 Task: Create in the project CodeQuest and in the Backlog issue 'Develop a custom data visualization tool for a company' a child issue 'Automated testing and continuous integration', and assign it to team member softage.2@softage.net. Create in the project CodeQuest and in the Backlog issue 'Create a new chatbot for customer support' a child issue 'Agile development and sprint planning', and assign it to team member softage.3@softage.net
Action: Mouse moved to (207, 63)
Screenshot: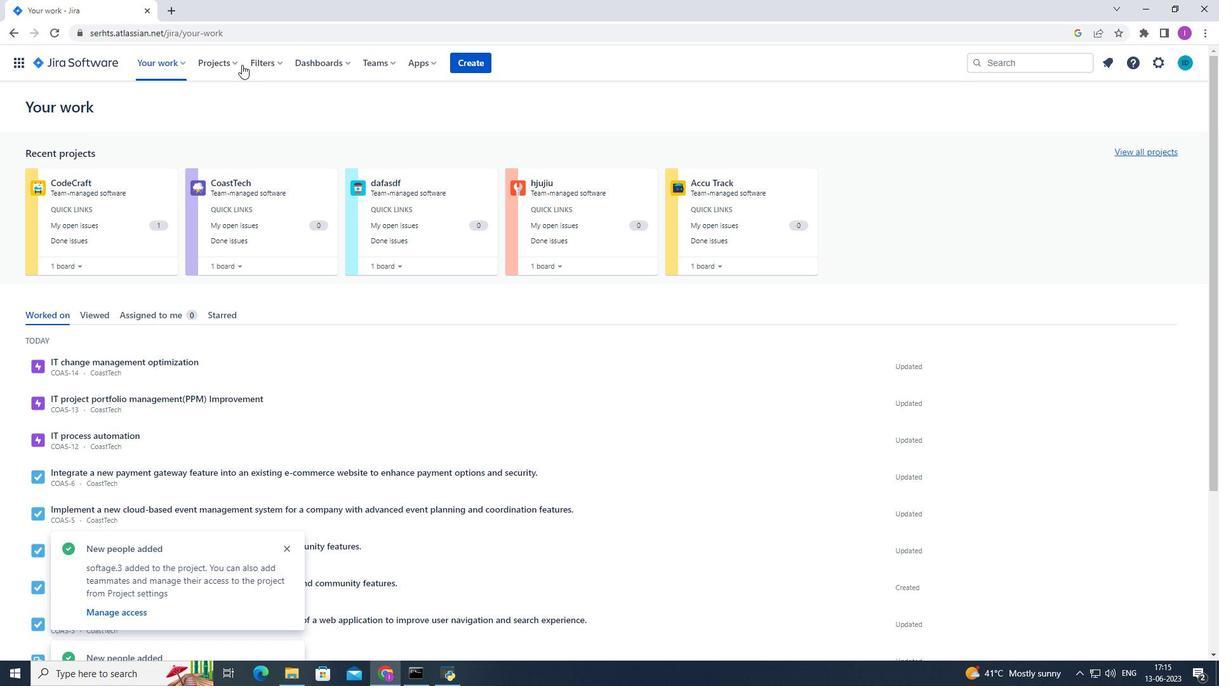 
Action: Mouse pressed left at (207, 63)
Screenshot: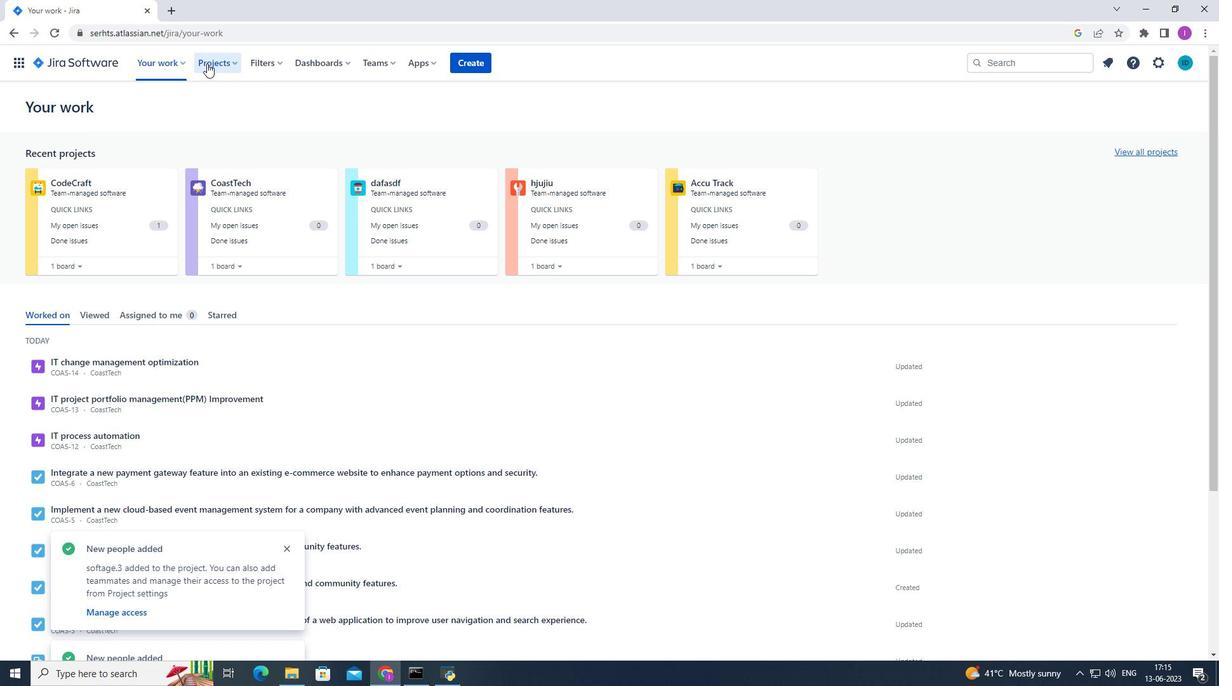 
Action: Mouse moved to (266, 113)
Screenshot: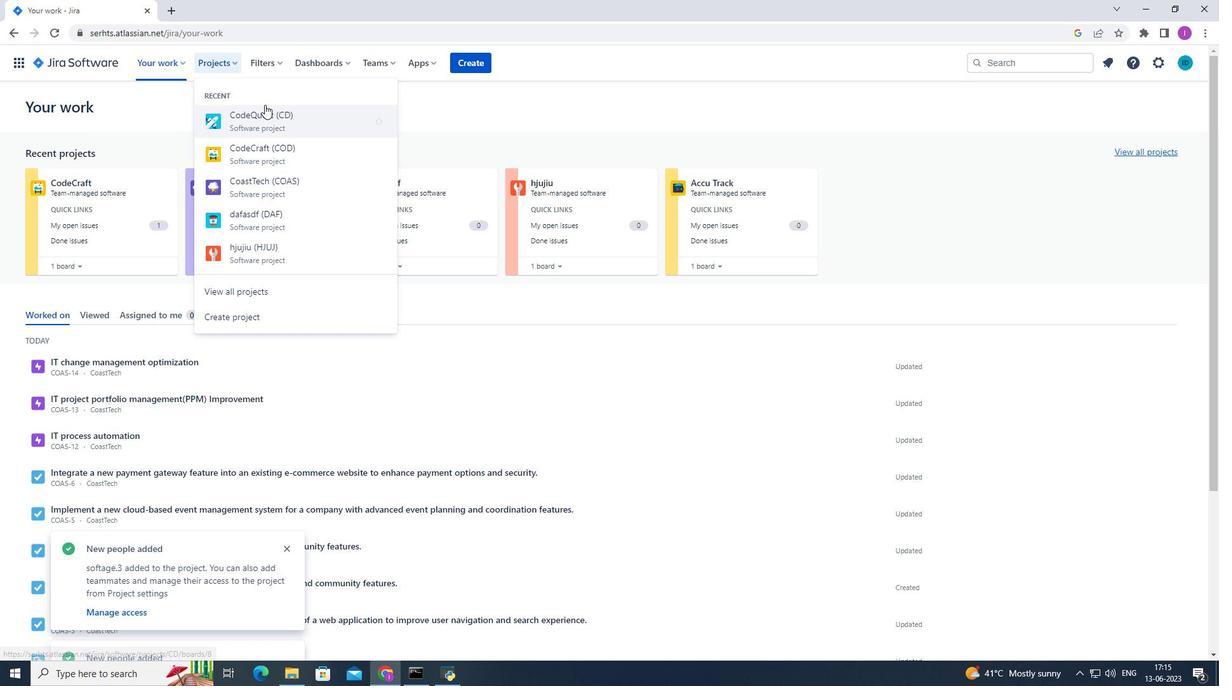 
Action: Mouse pressed left at (266, 113)
Screenshot: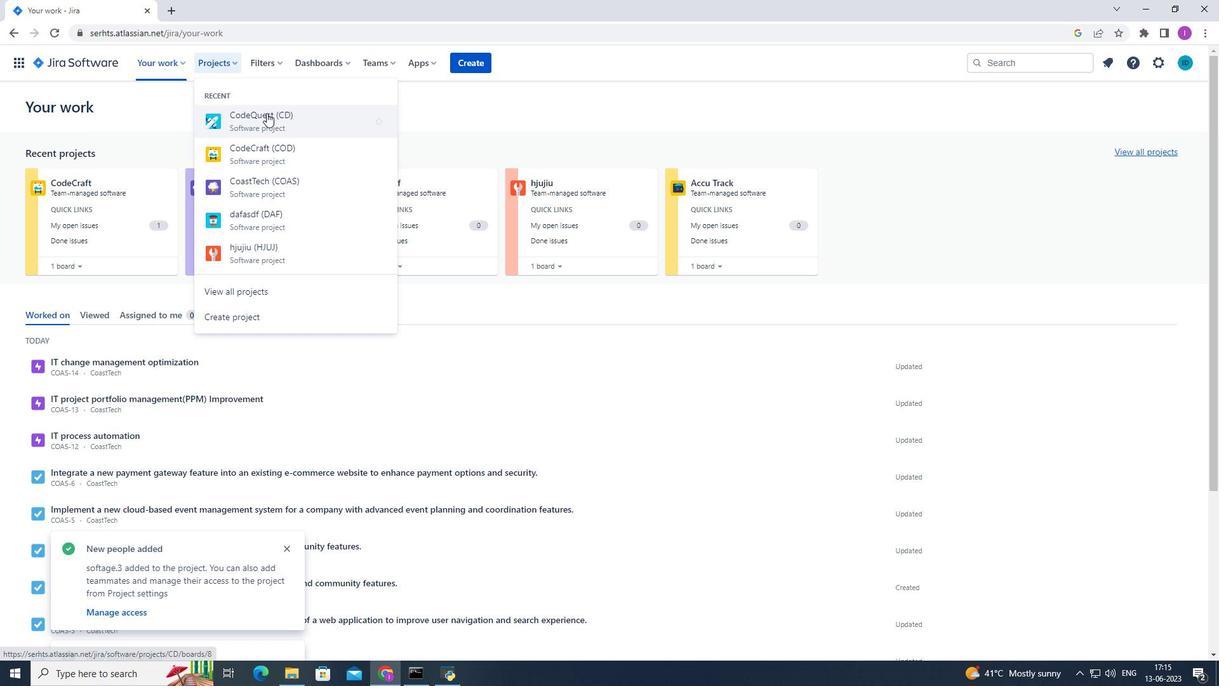 
Action: Mouse moved to (83, 185)
Screenshot: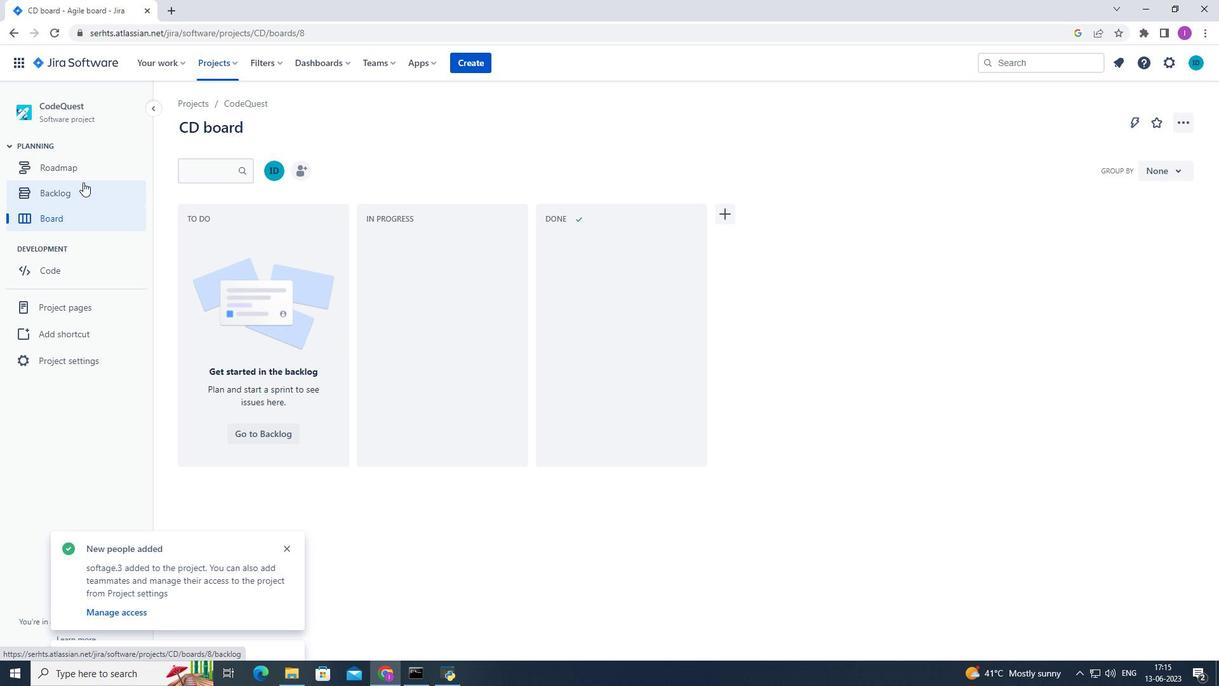
Action: Mouse pressed left at (83, 185)
Screenshot: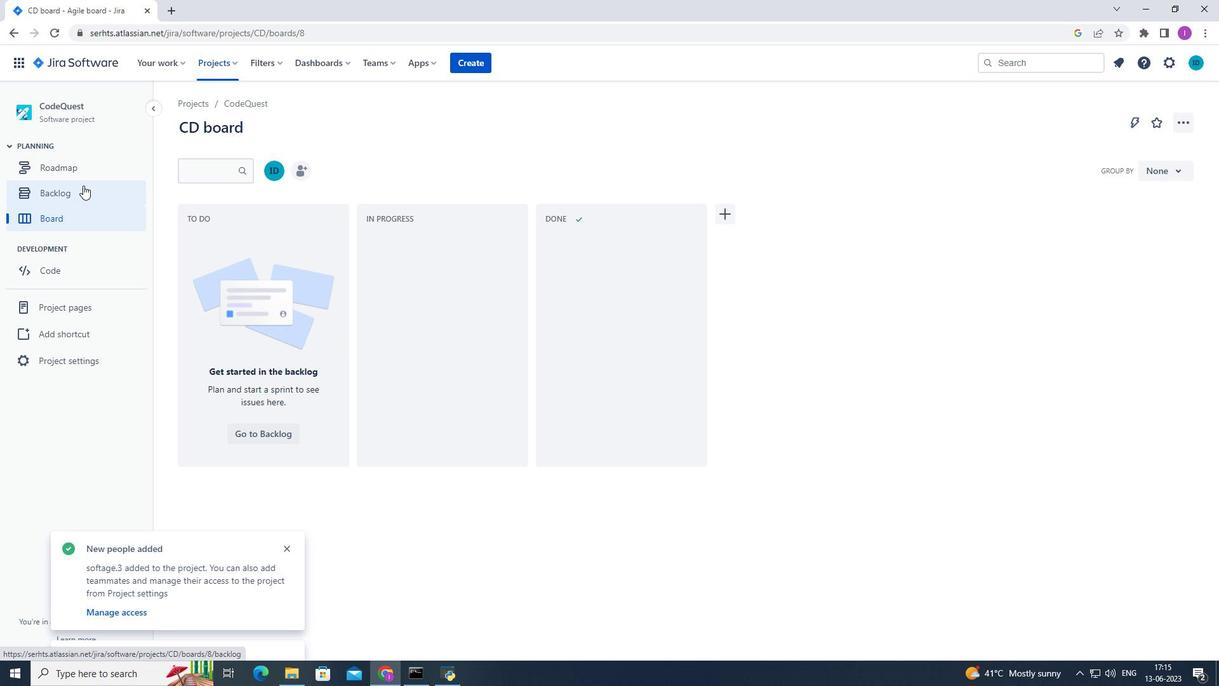 
Action: Mouse moved to (757, 402)
Screenshot: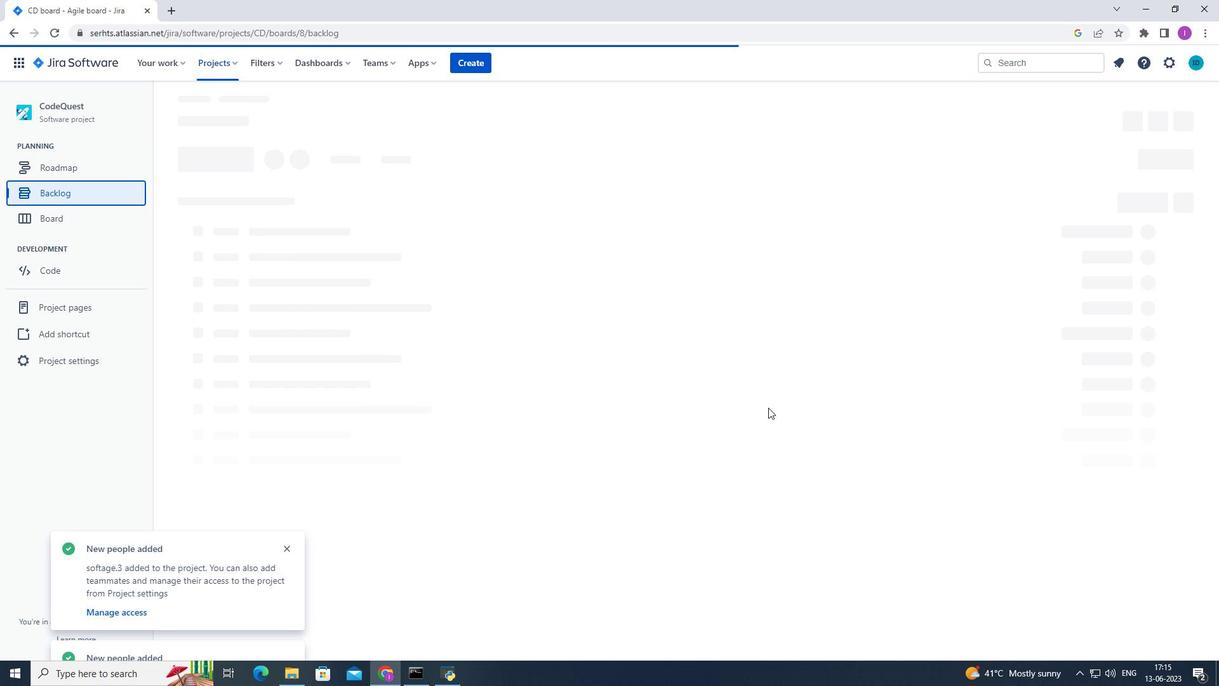 
Action: Mouse scrolled (757, 401) with delta (0, 0)
Screenshot: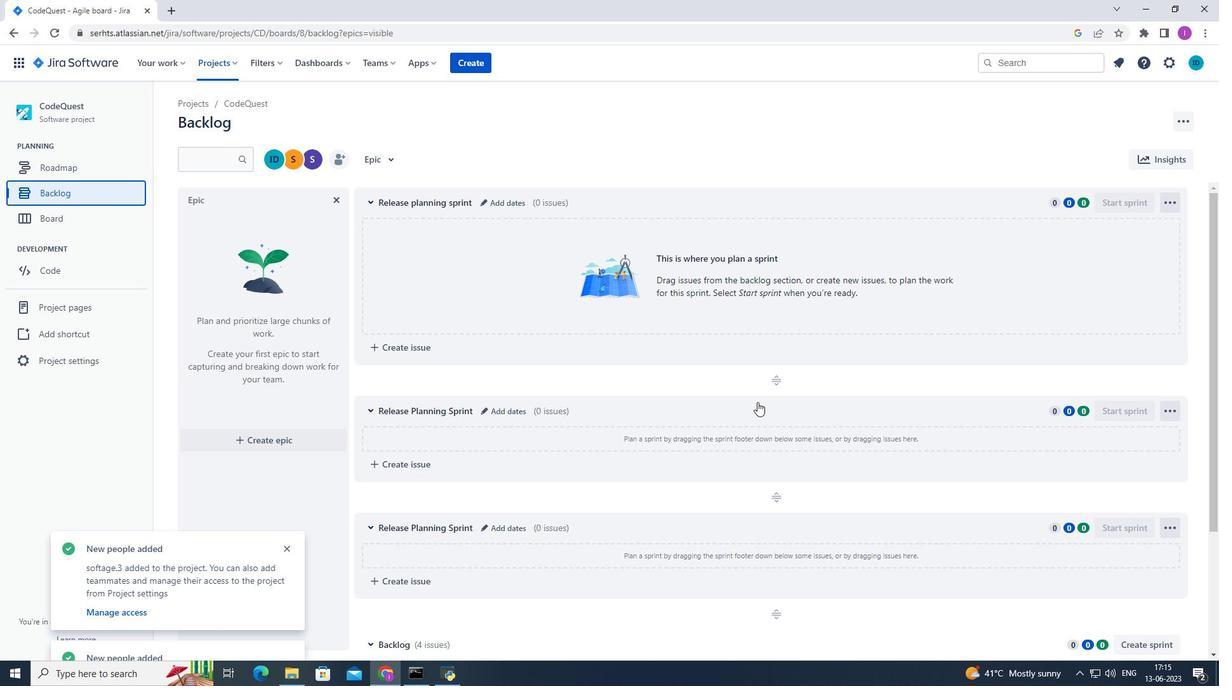 
Action: Mouse scrolled (757, 401) with delta (0, 0)
Screenshot: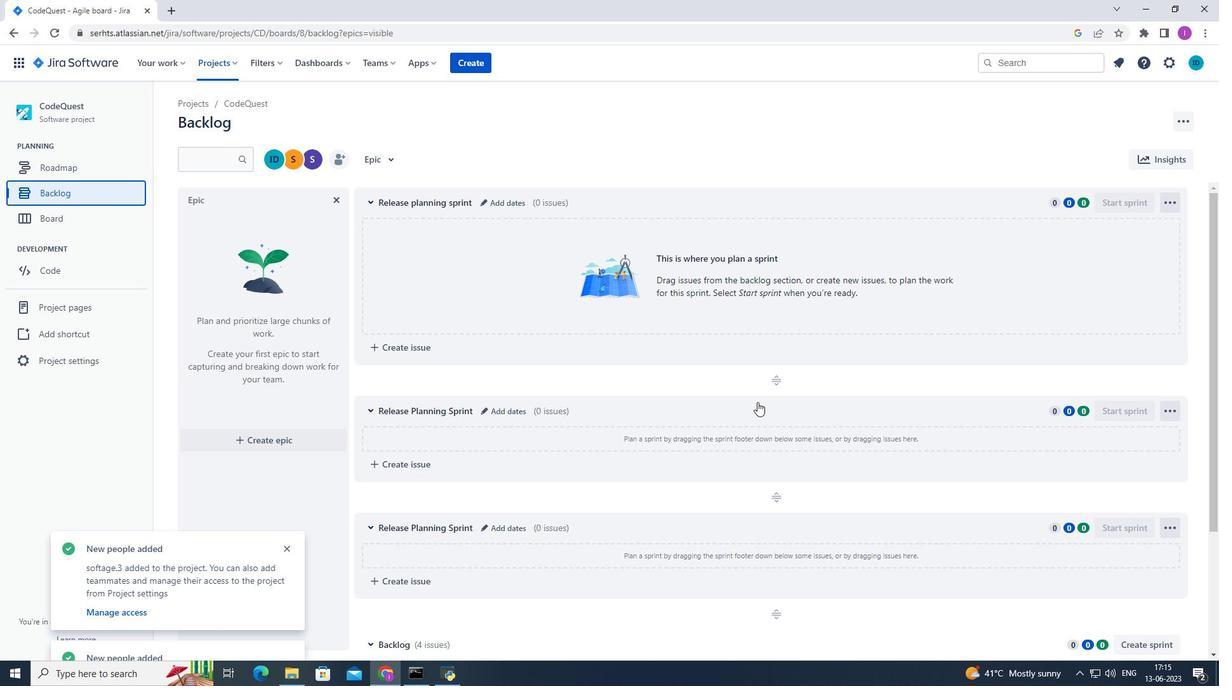 
Action: Mouse scrolled (757, 401) with delta (0, 0)
Screenshot: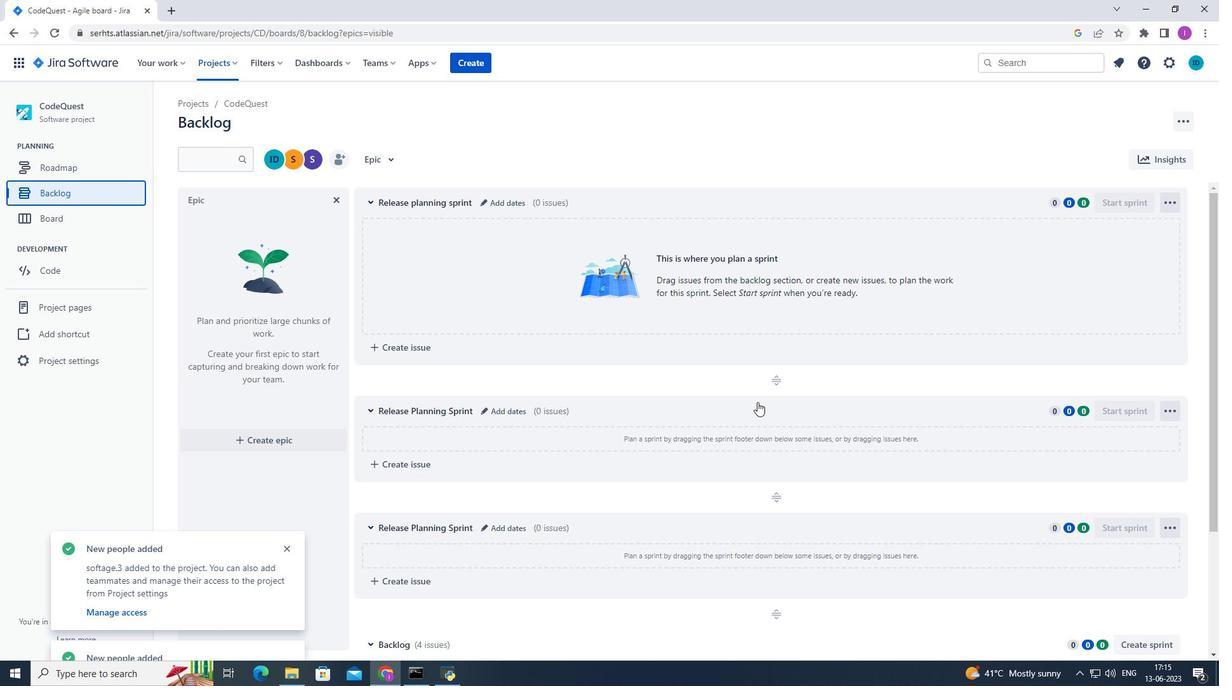 
Action: Mouse scrolled (757, 401) with delta (0, 0)
Screenshot: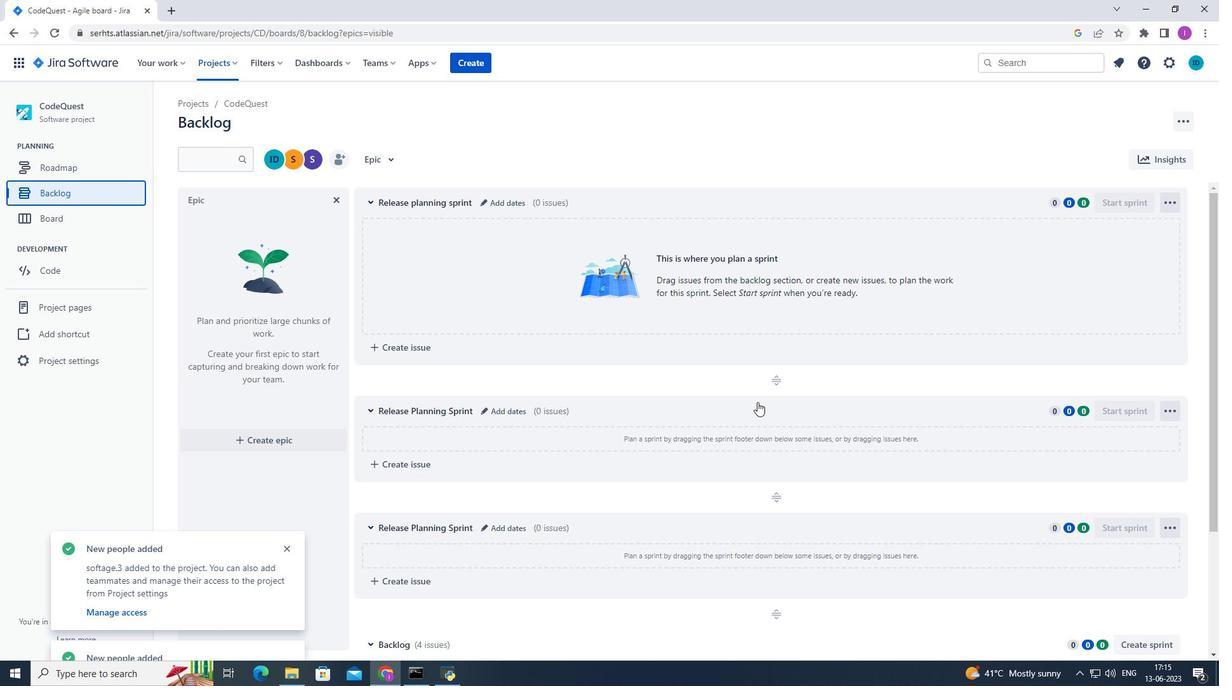 
Action: Mouse scrolled (757, 401) with delta (0, 0)
Screenshot: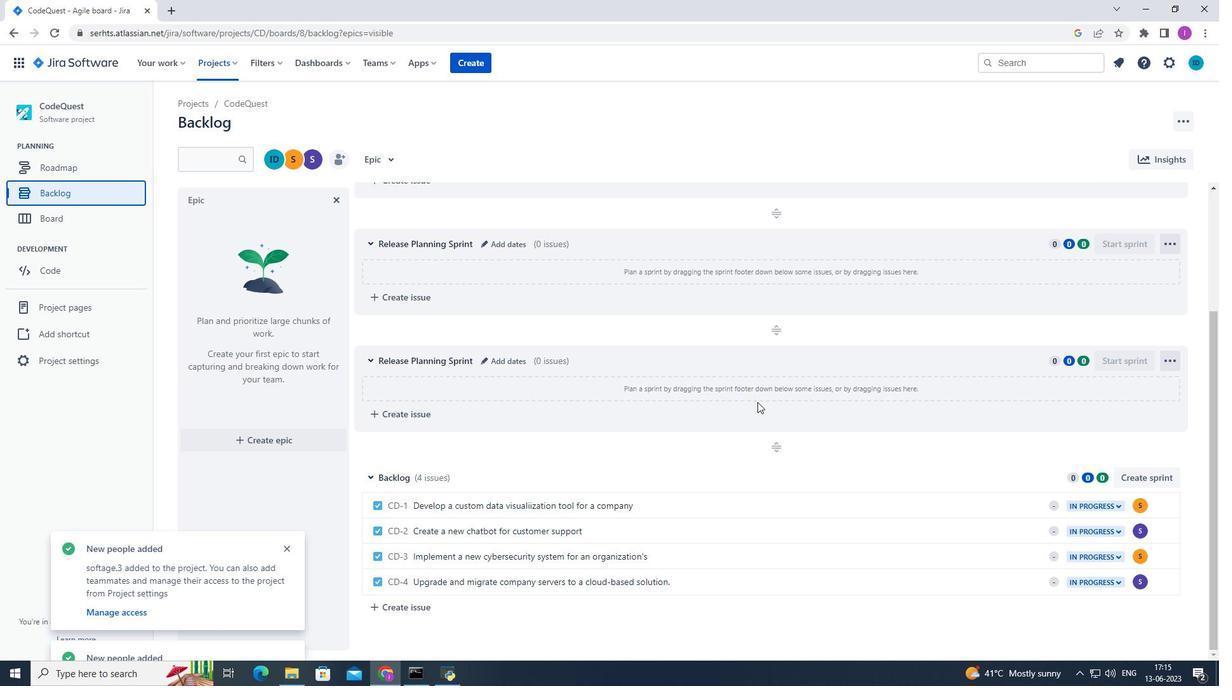 
Action: Mouse scrolled (757, 401) with delta (0, 0)
Screenshot: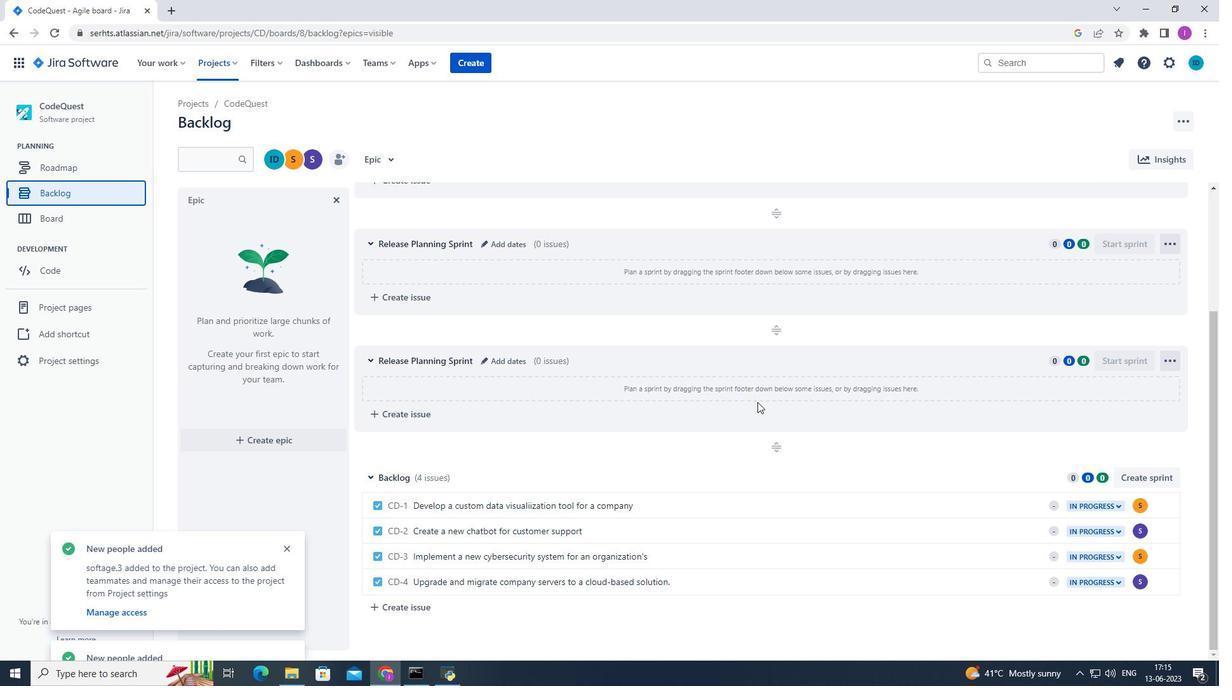 
Action: Mouse scrolled (757, 401) with delta (0, 0)
Screenshot: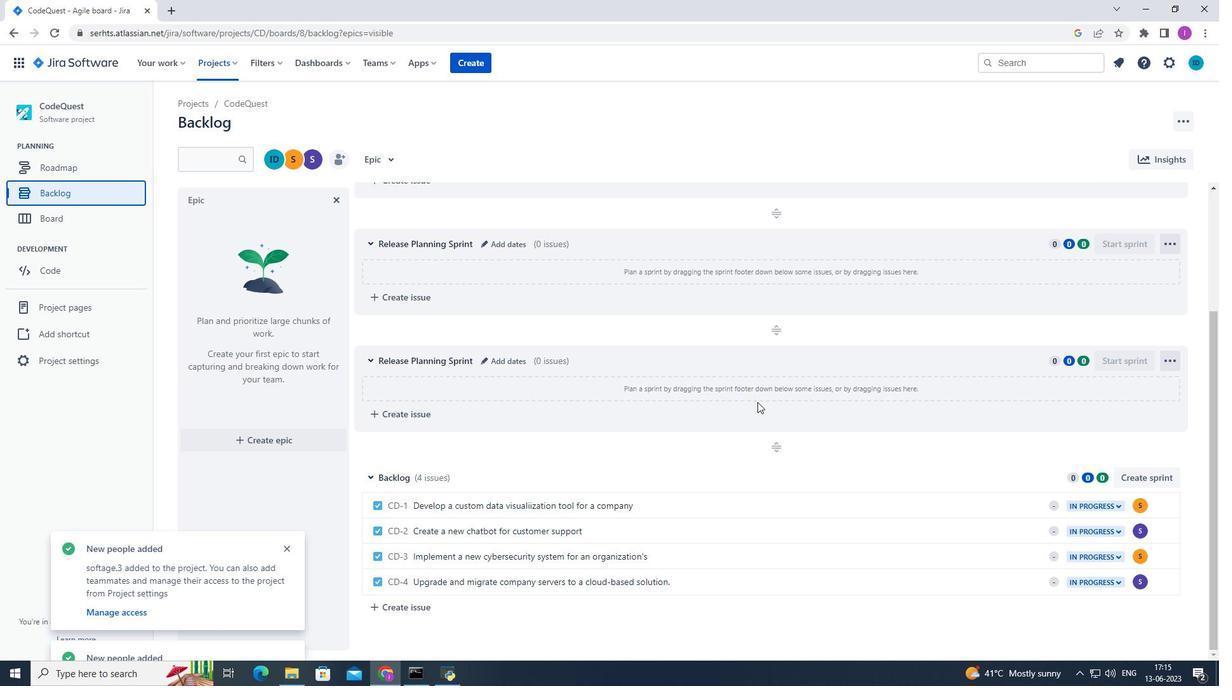 
Action: Mouse moved to (723, 508)
Screenshot: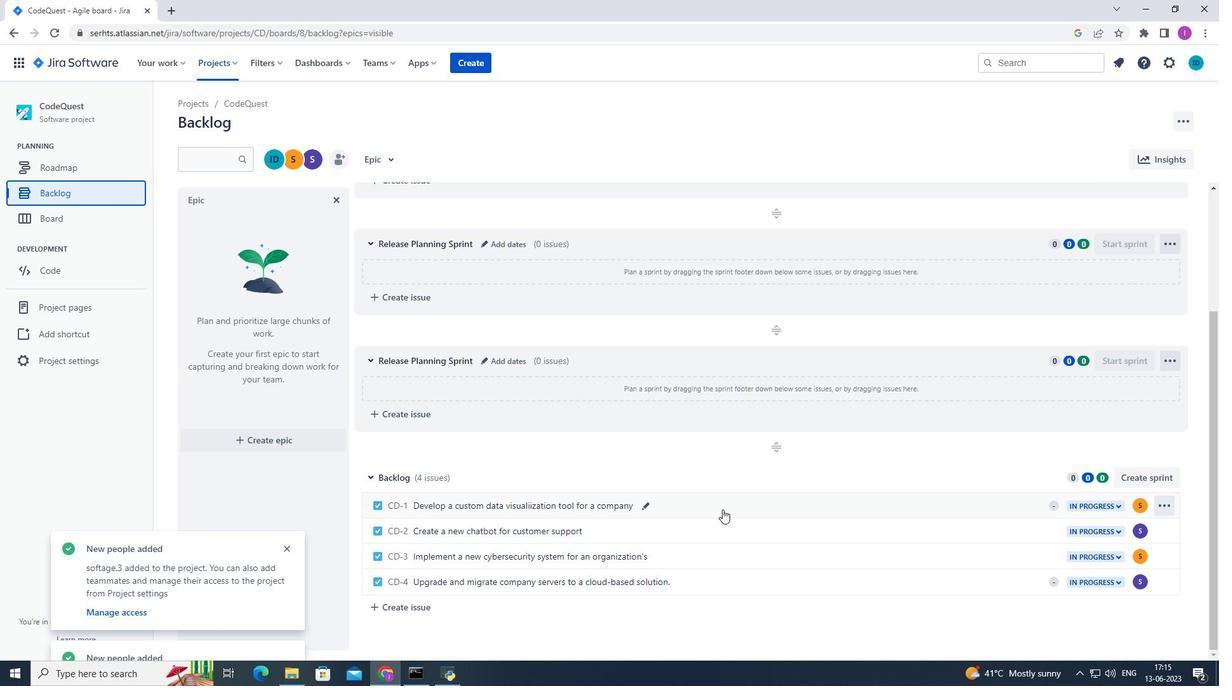
Action: Mouse pressed left at (723, 508)
Screenshot: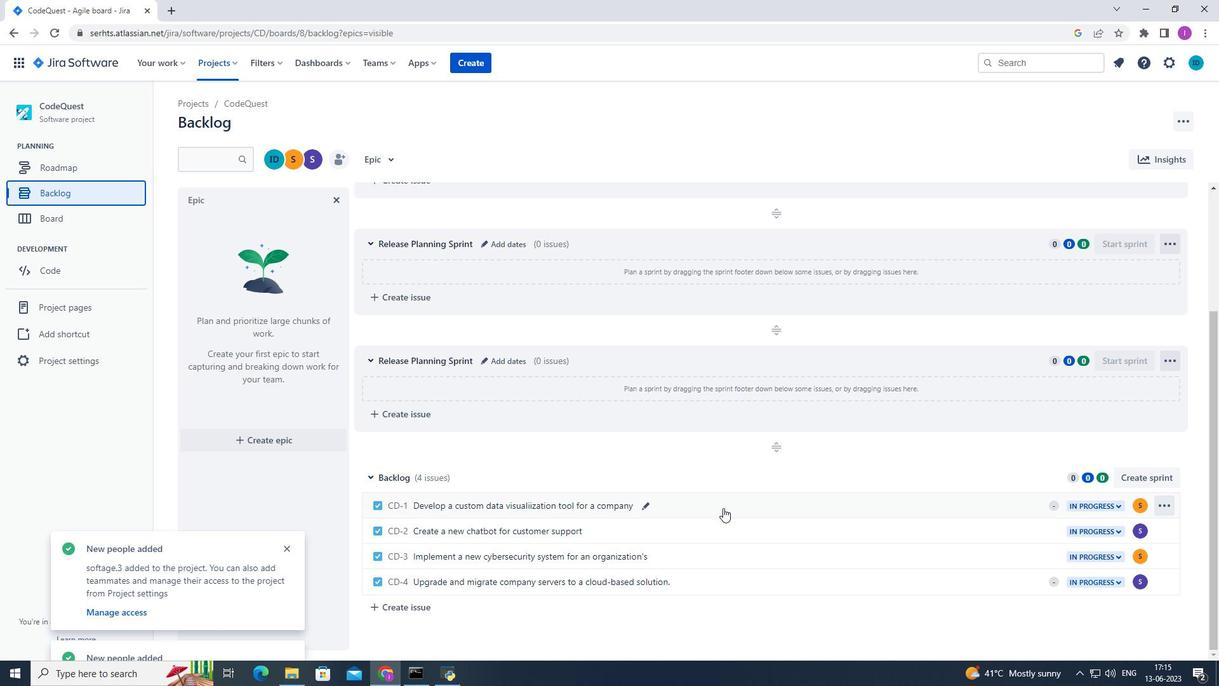 
Action: Mouse moved to (996, 273)
Screenshot: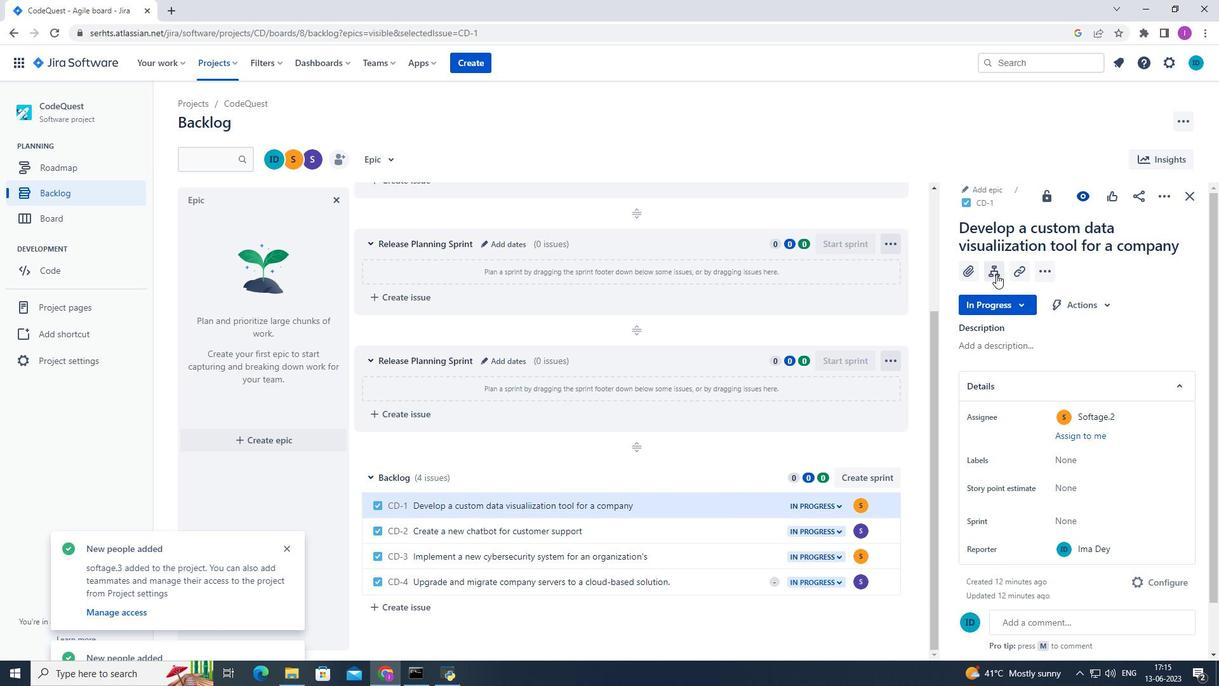 
Action: Mouse pressed left at (996, 273)
Screenshot: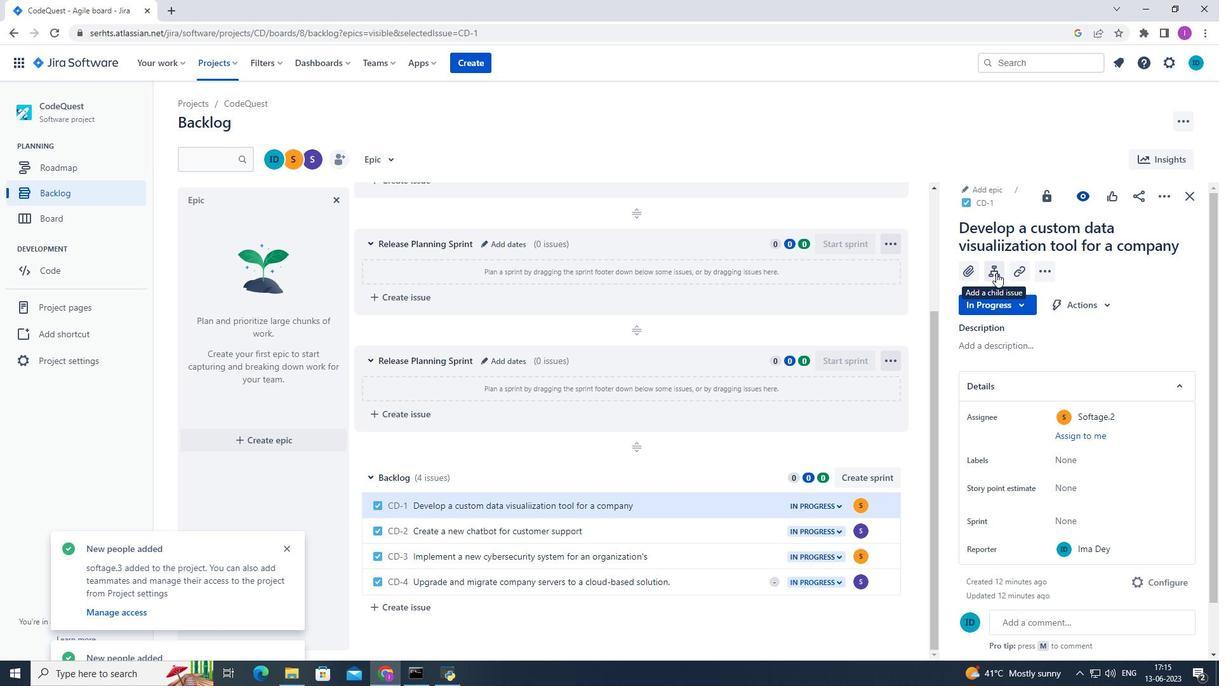 
Action: Mouse moved to (982, 404)
Screenshot: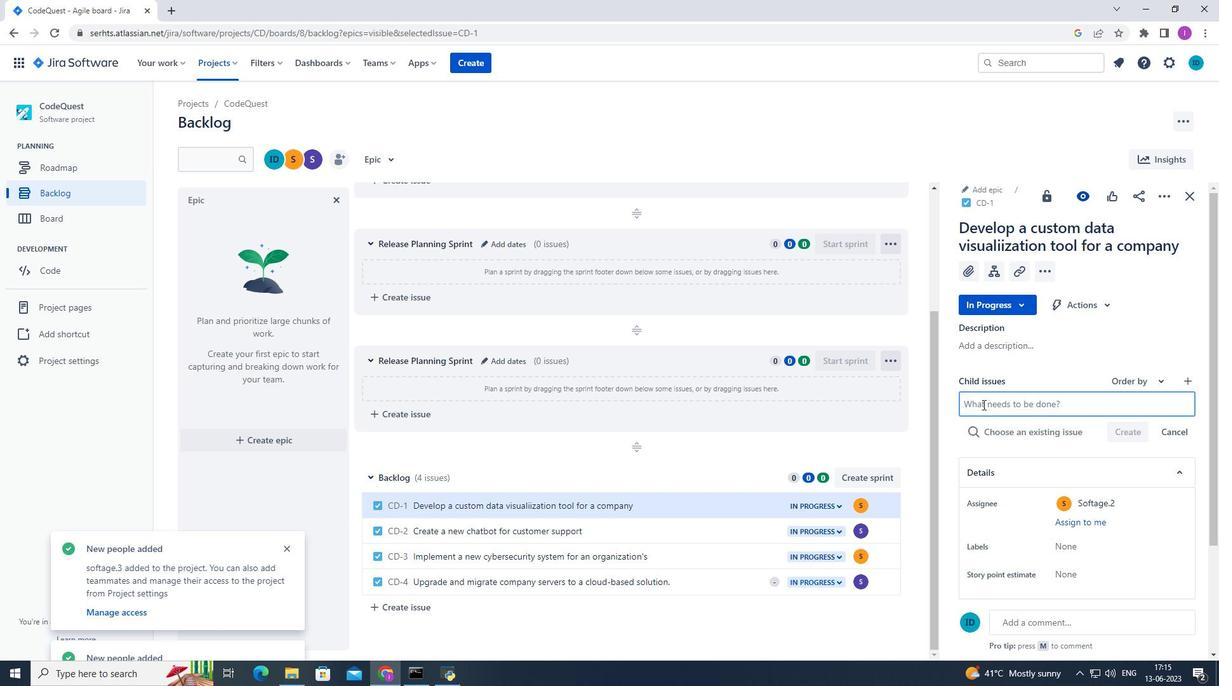 
Action: Mouse pressed left at (982, 404)
Screenshot: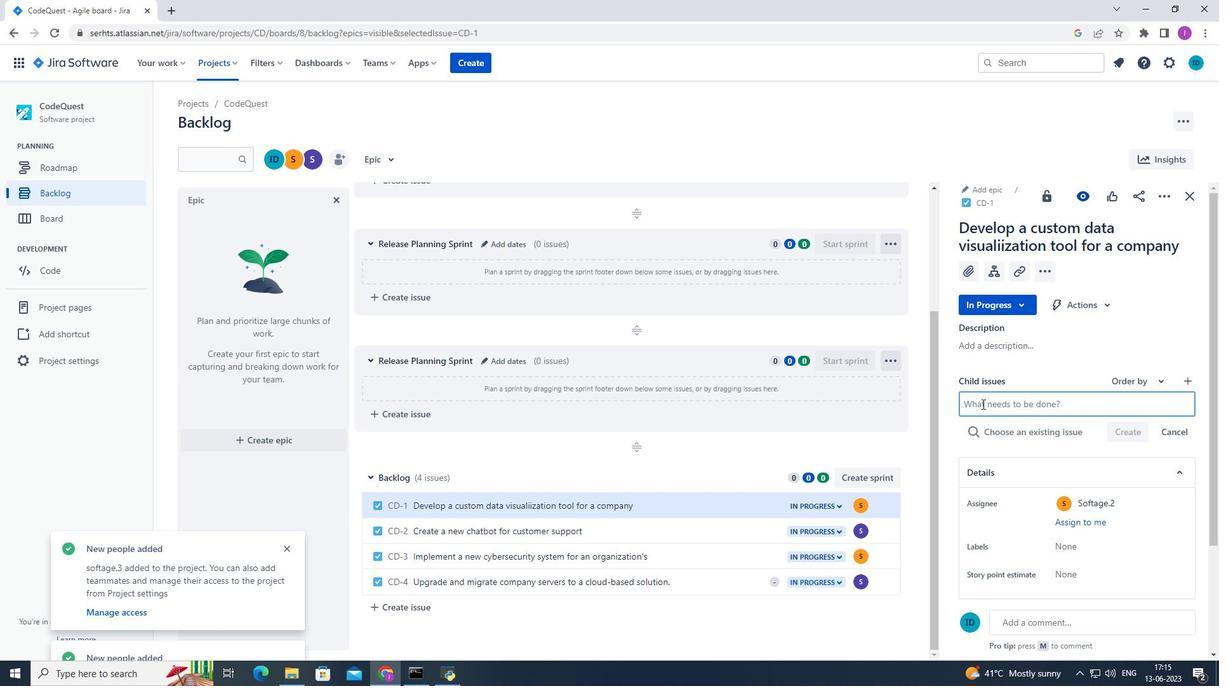 
Action: Mouse moved to (982, 395)
Screenshot: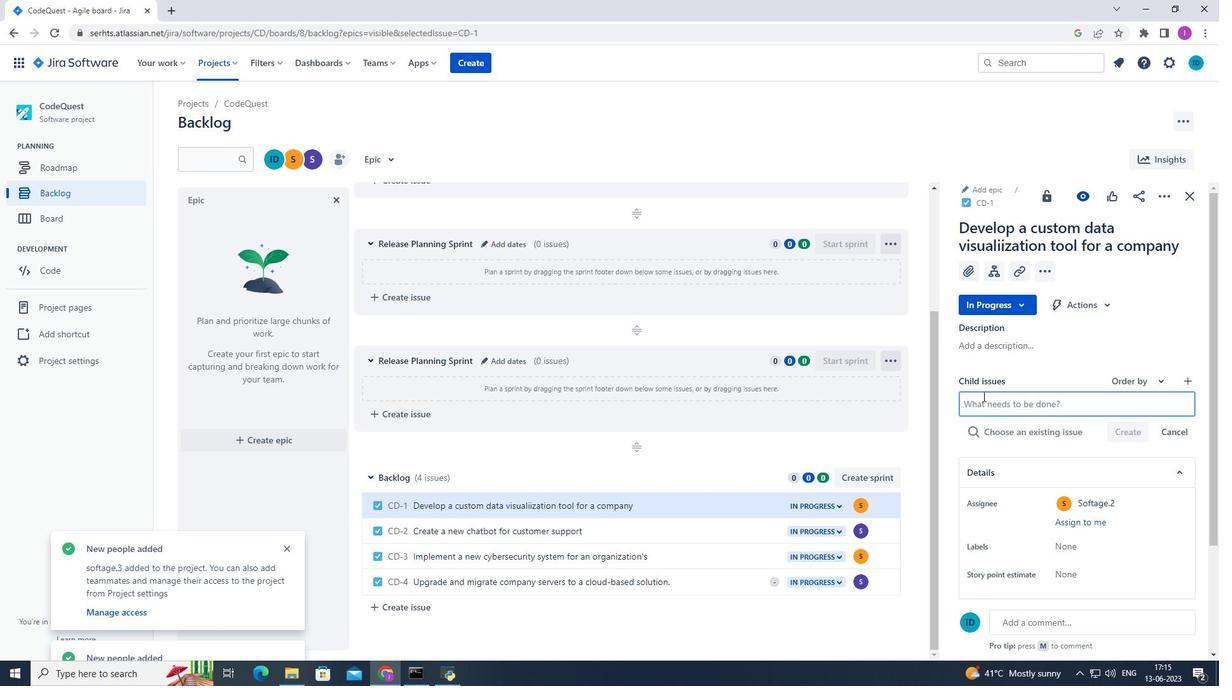 
Action: Key pressed <Key.shift>Auton<Key.backspace>mated<Key.space>testing<Key.space>and<Key.space>ci<Key.backspace>ion<Key.backspace><Key.backspace><Key.backspace>ontinuous<Key.space>inter<Key.backspace>gration
Screenshot: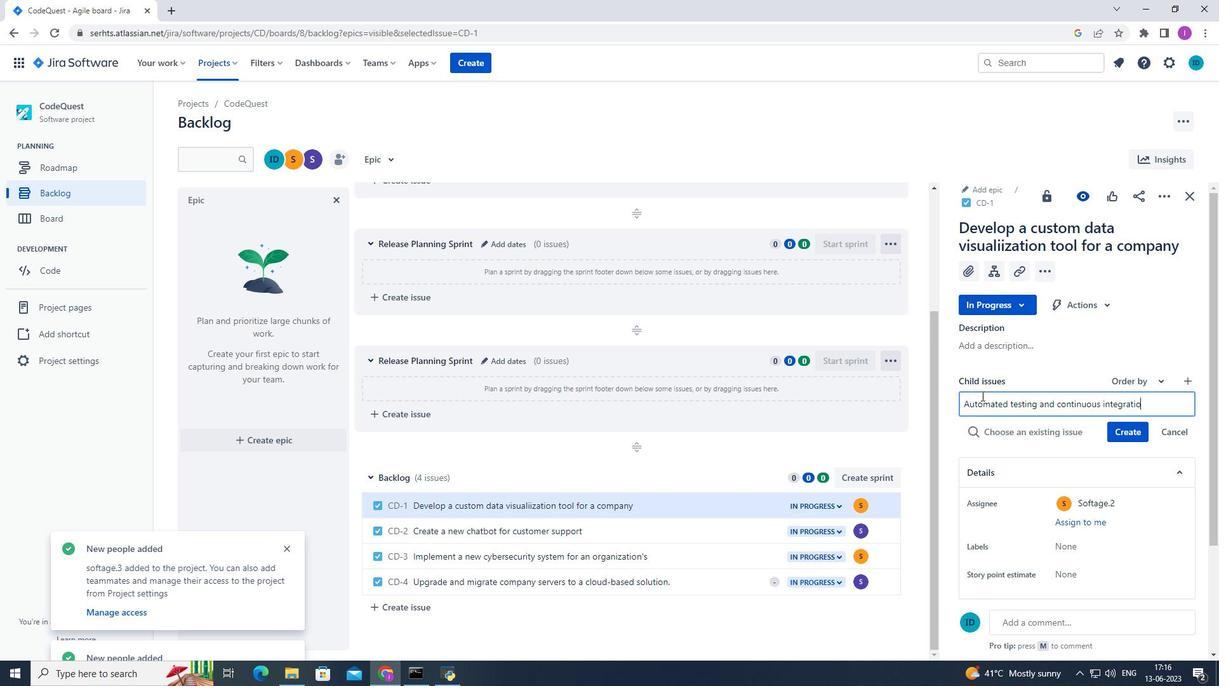 
Action: Mouse moved to (1137, 431)
Screenshot: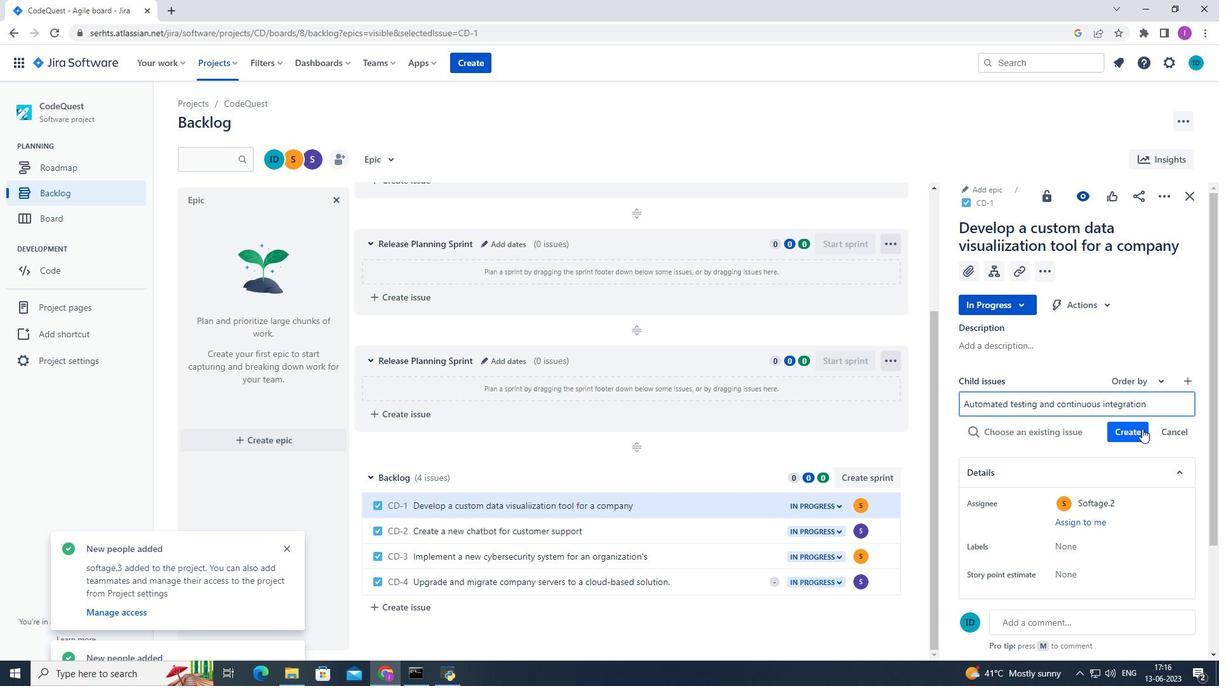 
Action: Mouse pressed left at (1137, 431)
Screenshot: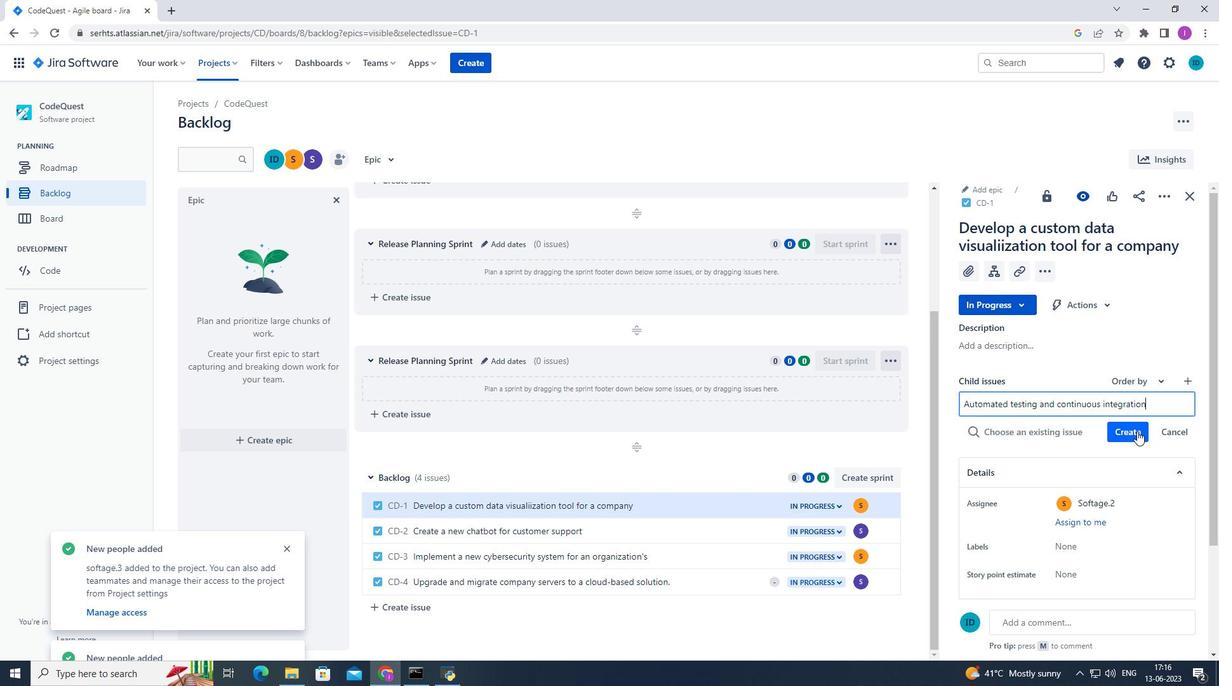 
Action: Mouse moved to (1139, 411)
Screenshot: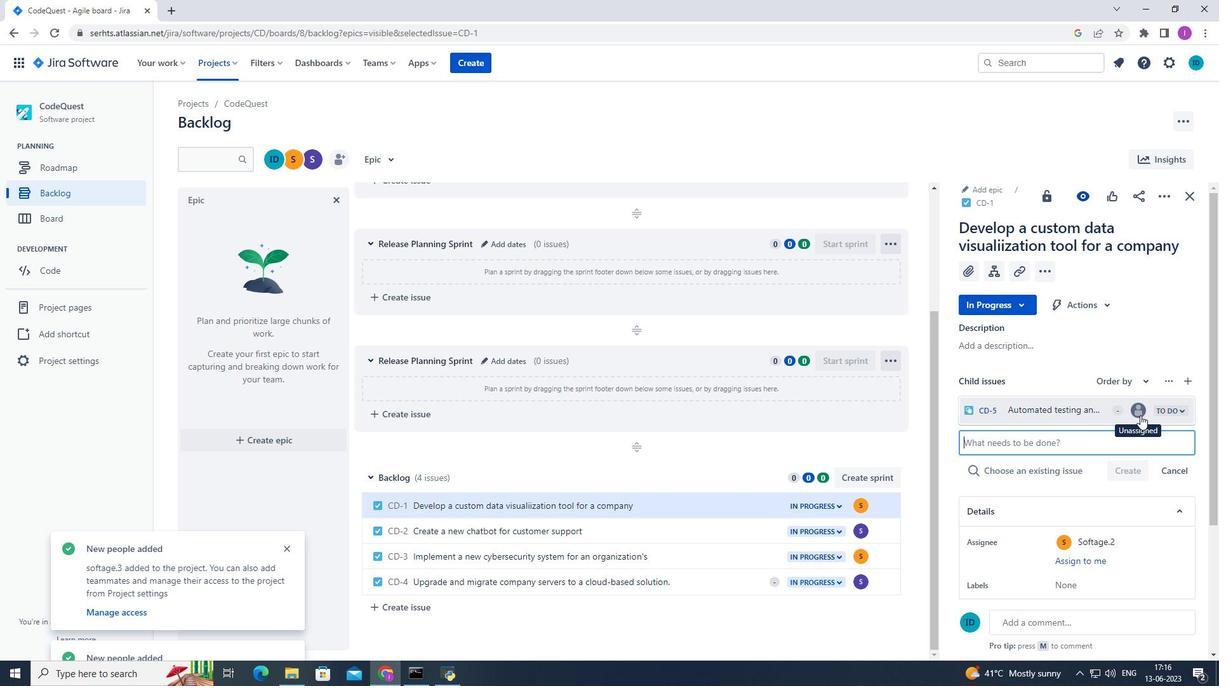 
Action: Mouse pressed left at (1139, 411)
Screenshot: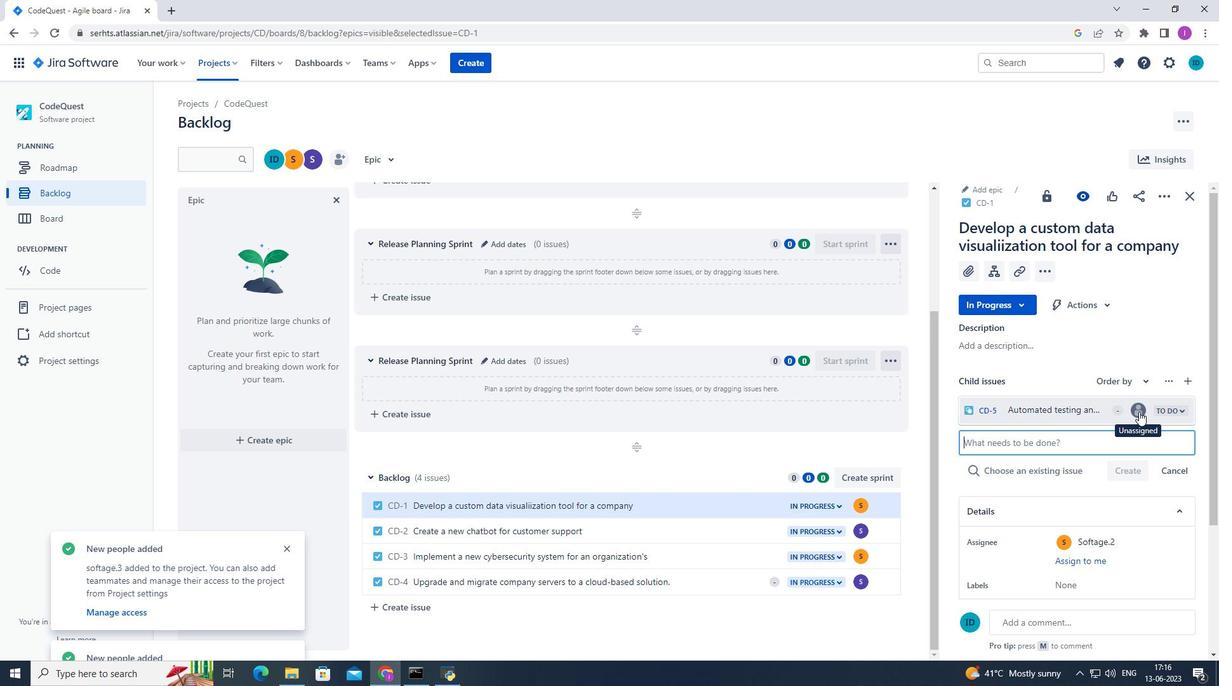 
Action: Mouse moved to (1011, 440)
Screenshot: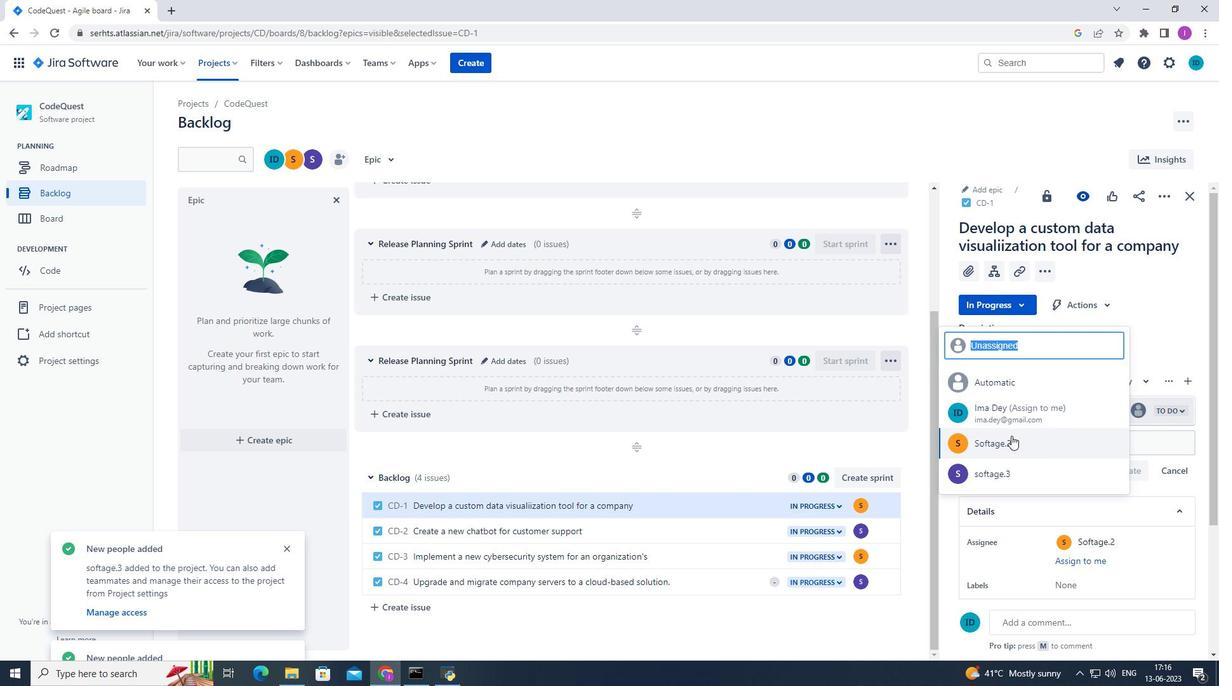 
Action: Mouse pressed left at (1011, 440)
Screenshot: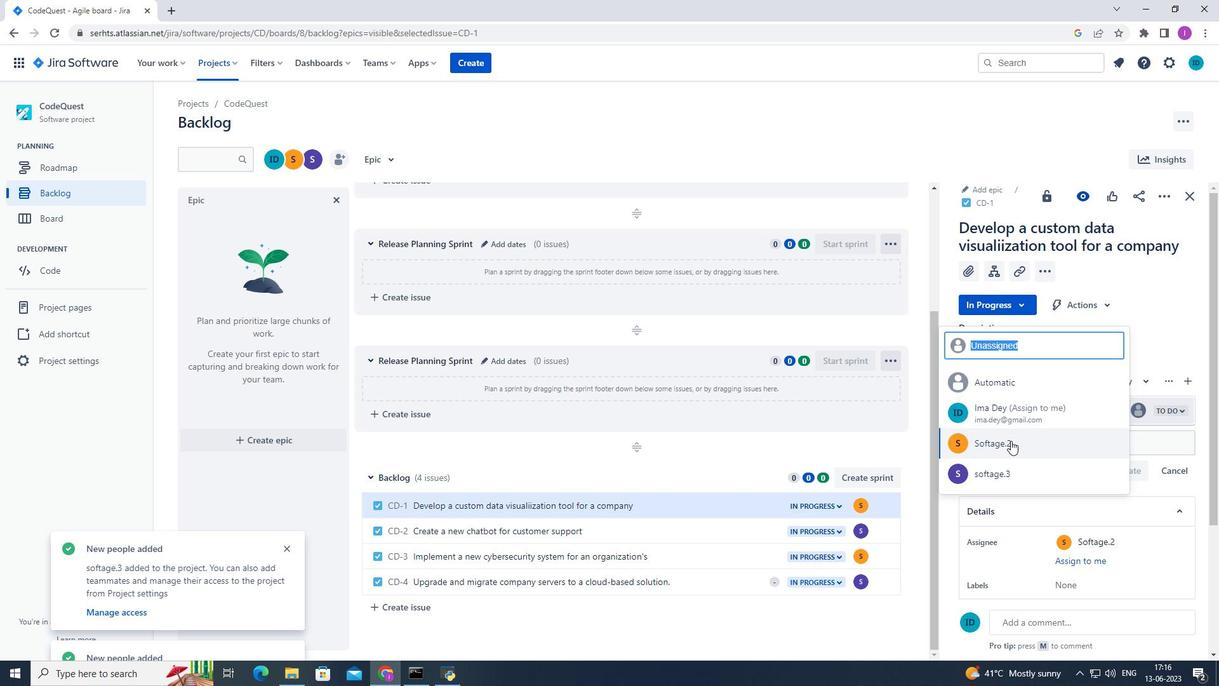 
Action: Mouse moved to (680, 531)
Screenshot: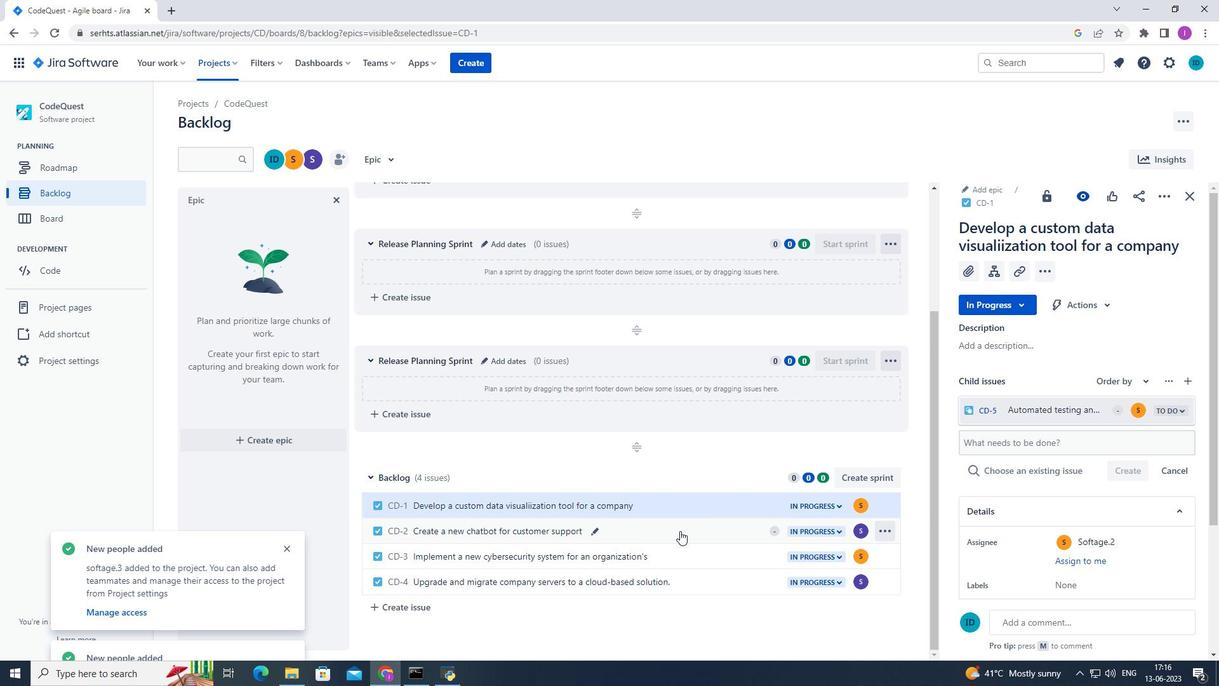 
Action: Mouse pressed left at (680, 531)
Screenshot: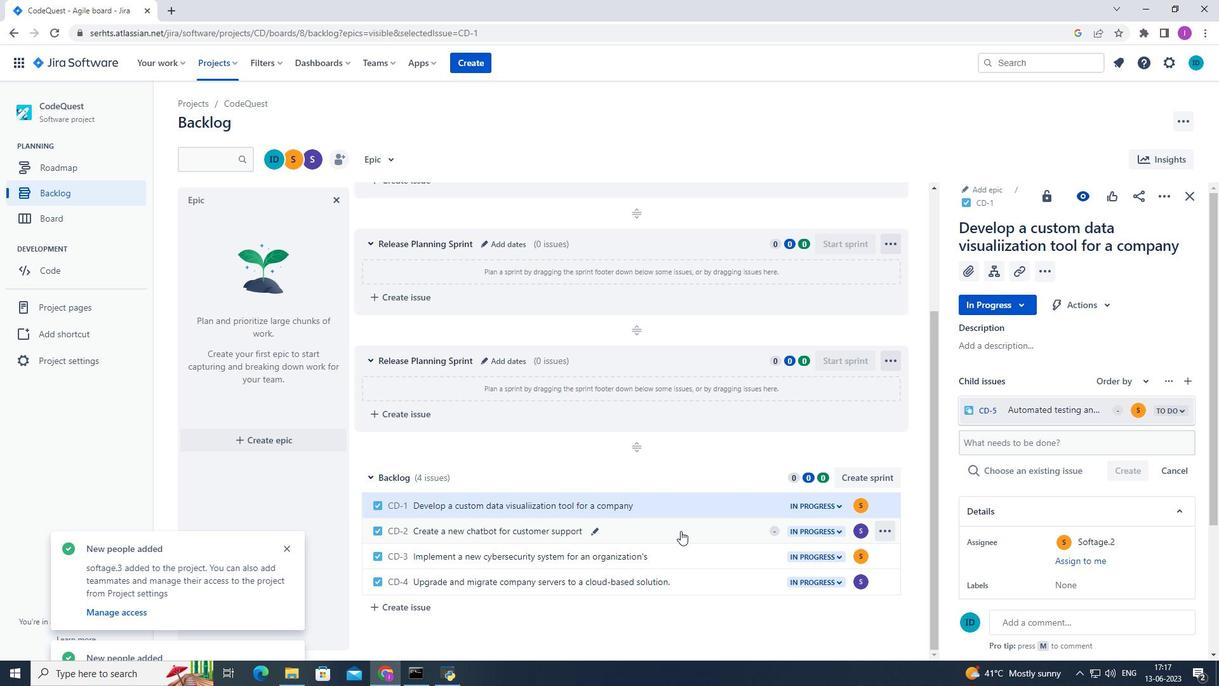 
Action: Mouse moved to (992, 271)
Screenshot: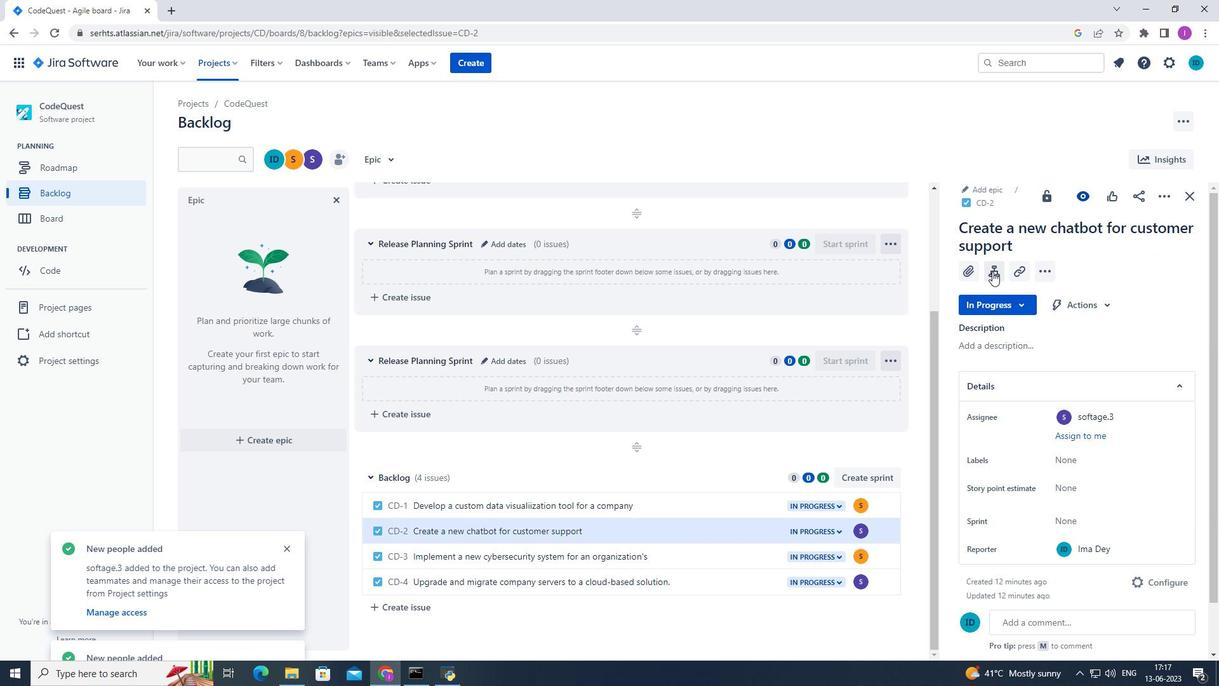 
Action: Mouse pressed left at (992, 271)
Screenshot: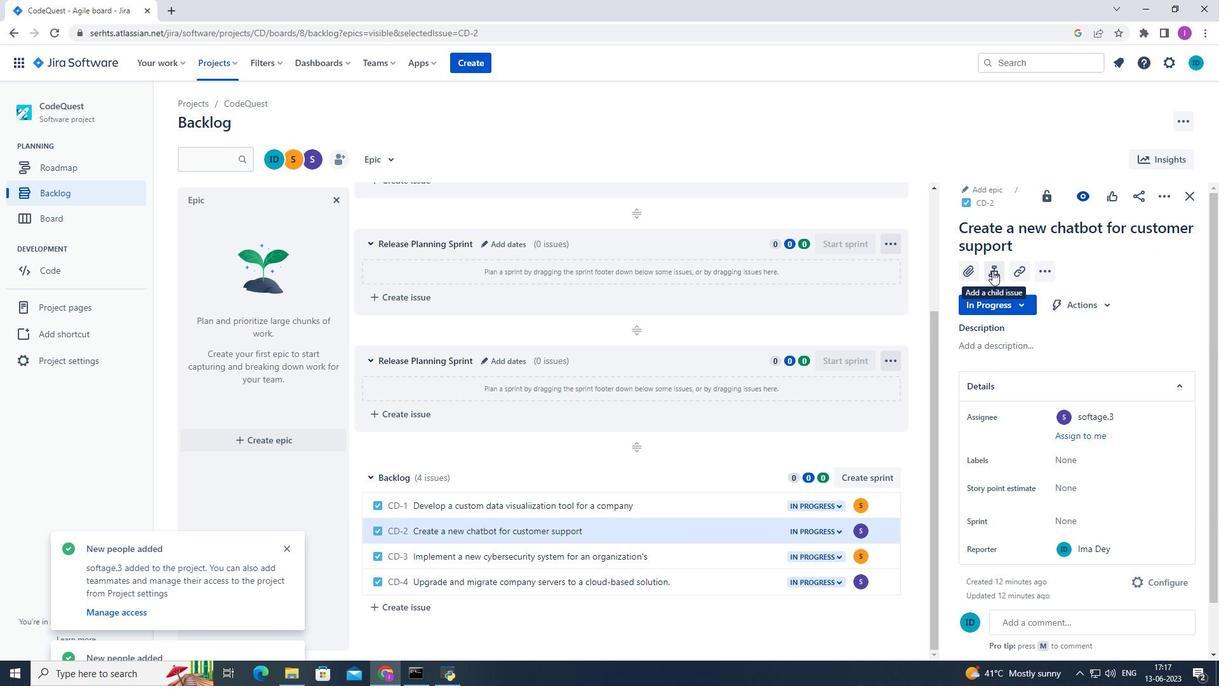 
Action: Mouse moved to (982, 399)
Screenshot: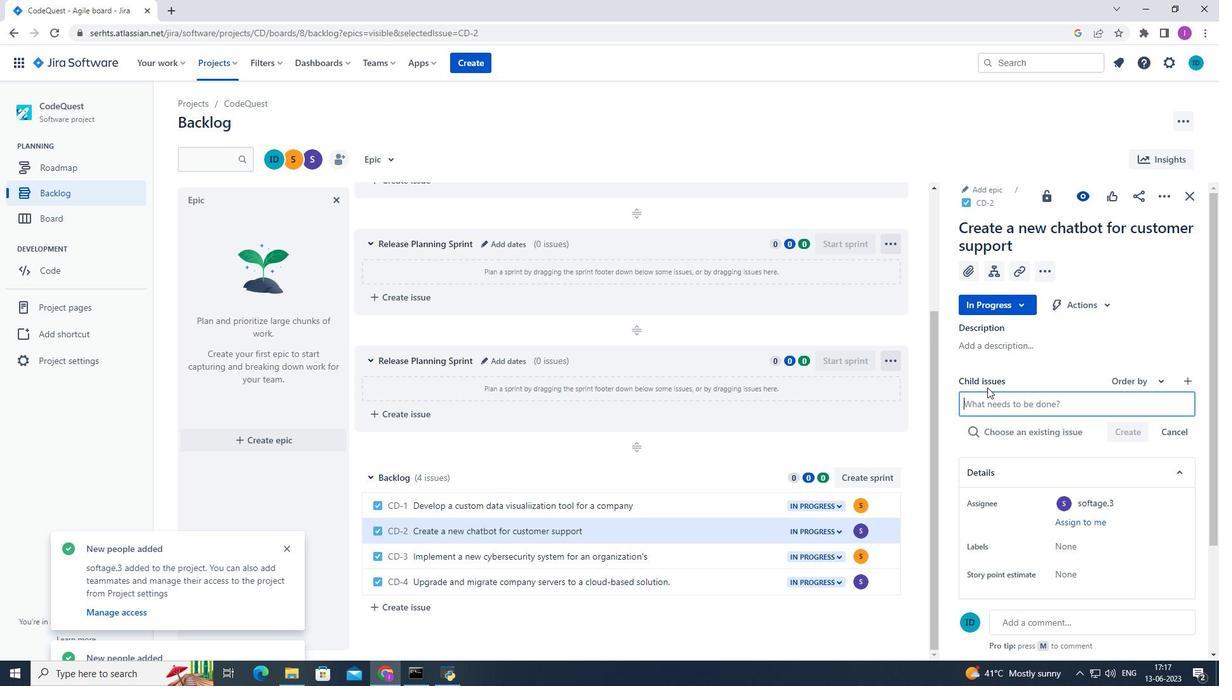 
Action: Mouse pressed left at (982, 399)
Screenshot: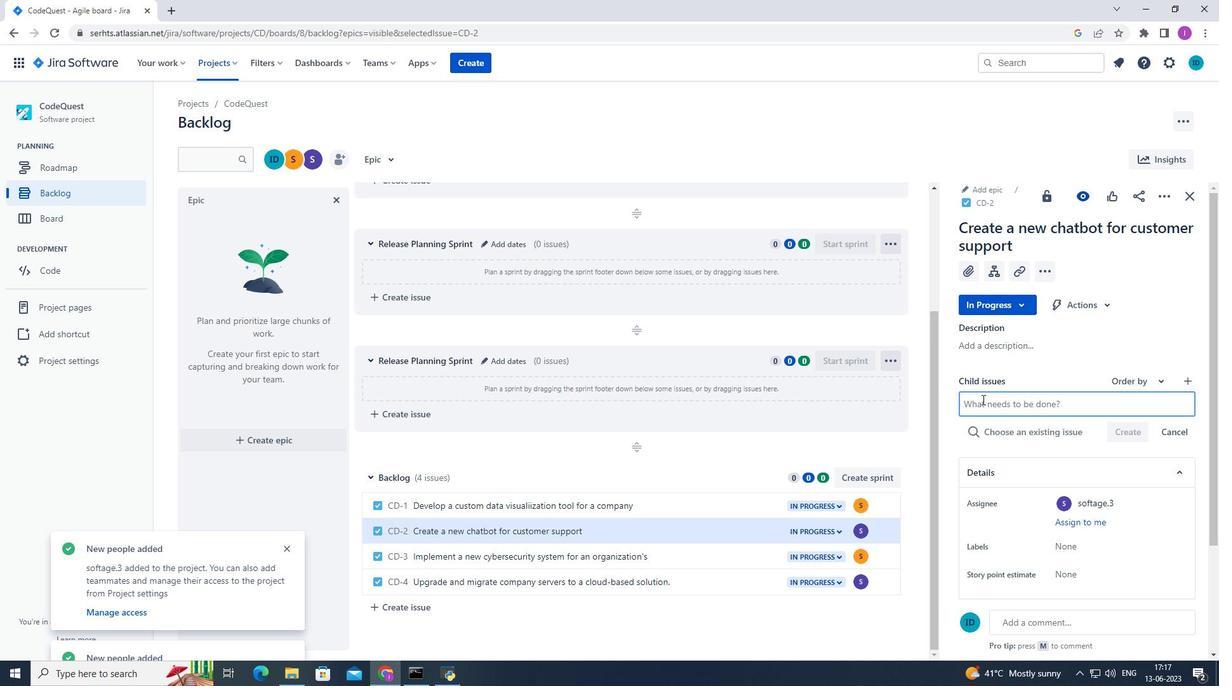 
Action: Key pressed <Key.shift>Creatye<Key.backspace><Key.backspace>e
Screenshot: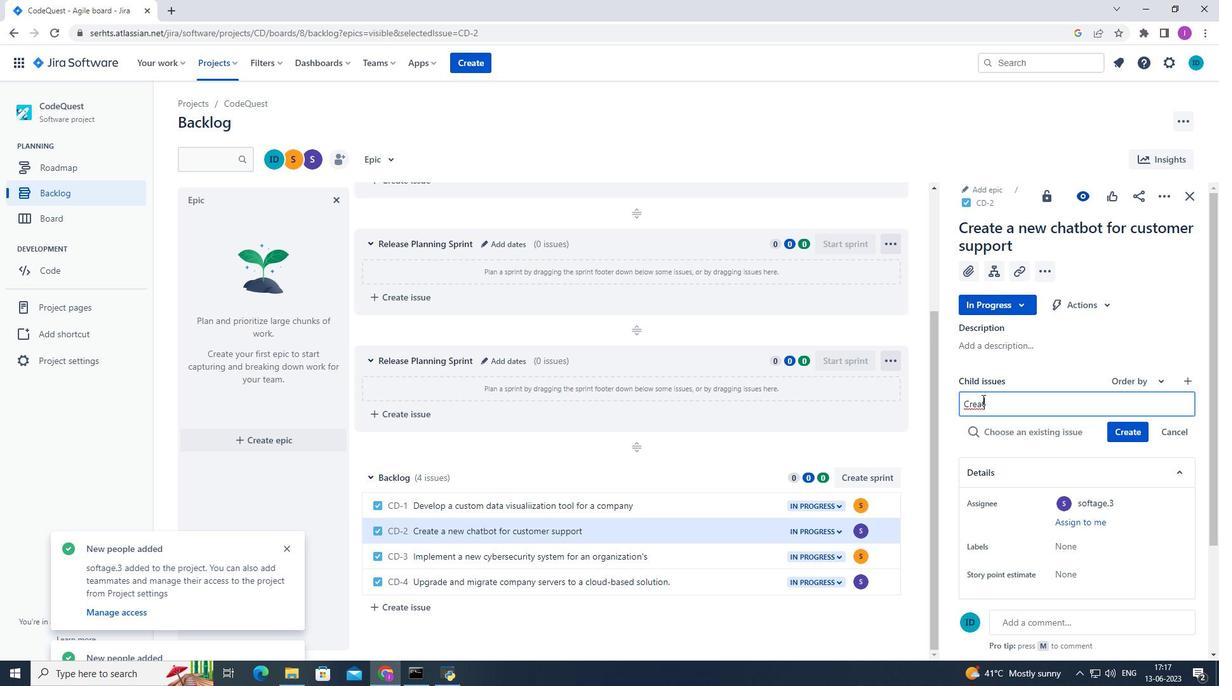 
Action: Mouse moved to (1123, 433)
Screenshot: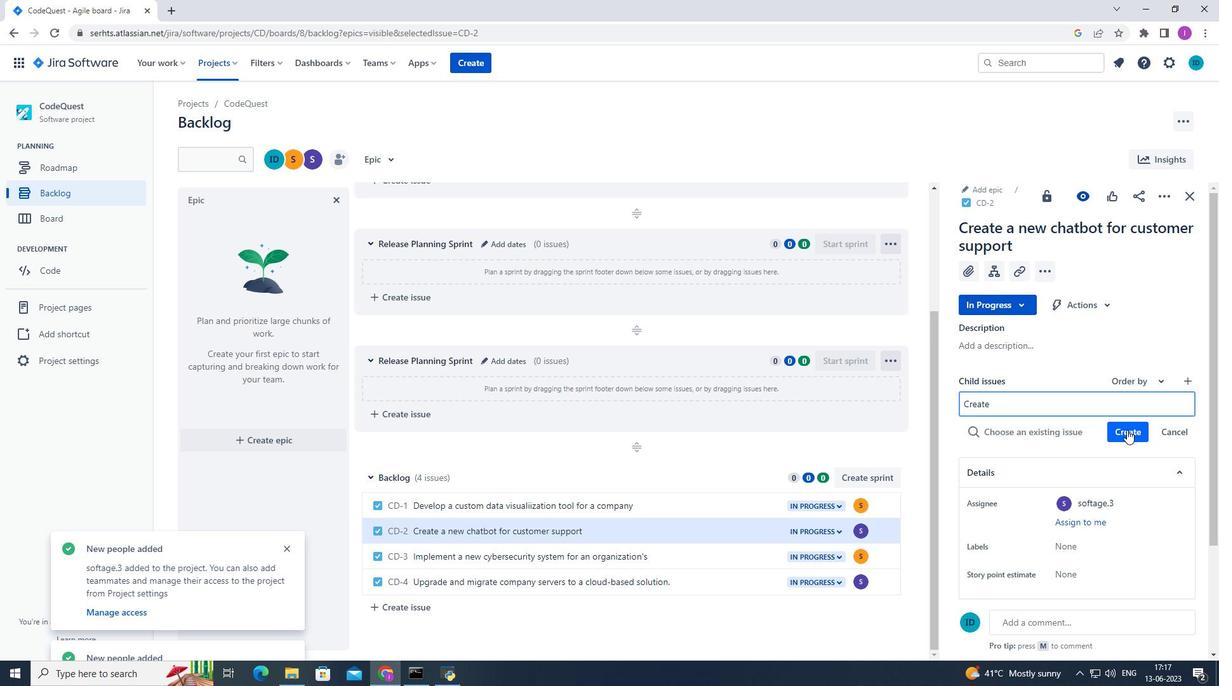 
Action: Key pressed <Key.space>a<Key.space>ner<Key.backspace>w<Key.space>chatboy<Key.backspace>t<Key.space><Key.backspace><Key.backspace><Key.backspace><Key.backspace><Key.backspace><Key.backspace><Key.backspace><Key.backspace><Key.backspace><Key.backspace><Key.backspace><Key.backspace><Key.backspace><Key.backspace><Key.backspace><Key.backspace><Key.backspace><Key.backspace><Key.backspace><Key.backspace><Key.backspace><Key.backspace><Key.shift>Agile<Key.space>developmeb<Key.backspace>nt<Key.space>and<Key.space>sprintpl<Key.backspace><Key.backspace><Key.space>planning
Screenshot: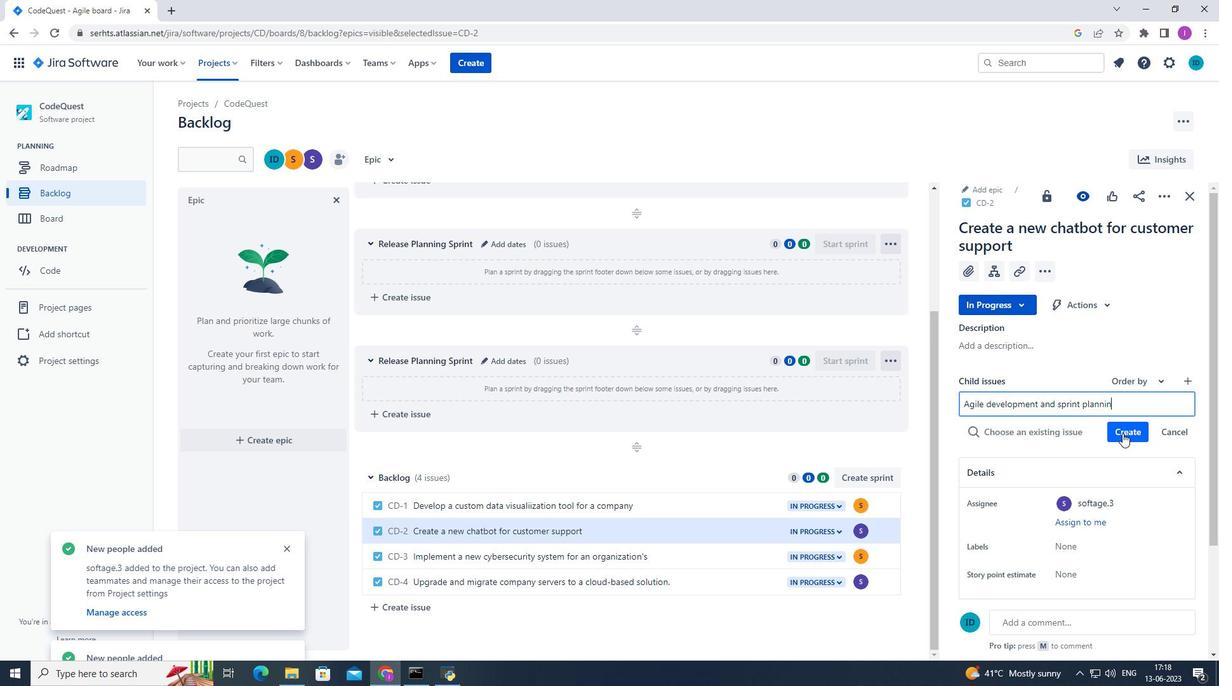 
Action: Mouse pressed left at (1123, 433)
Screenshot: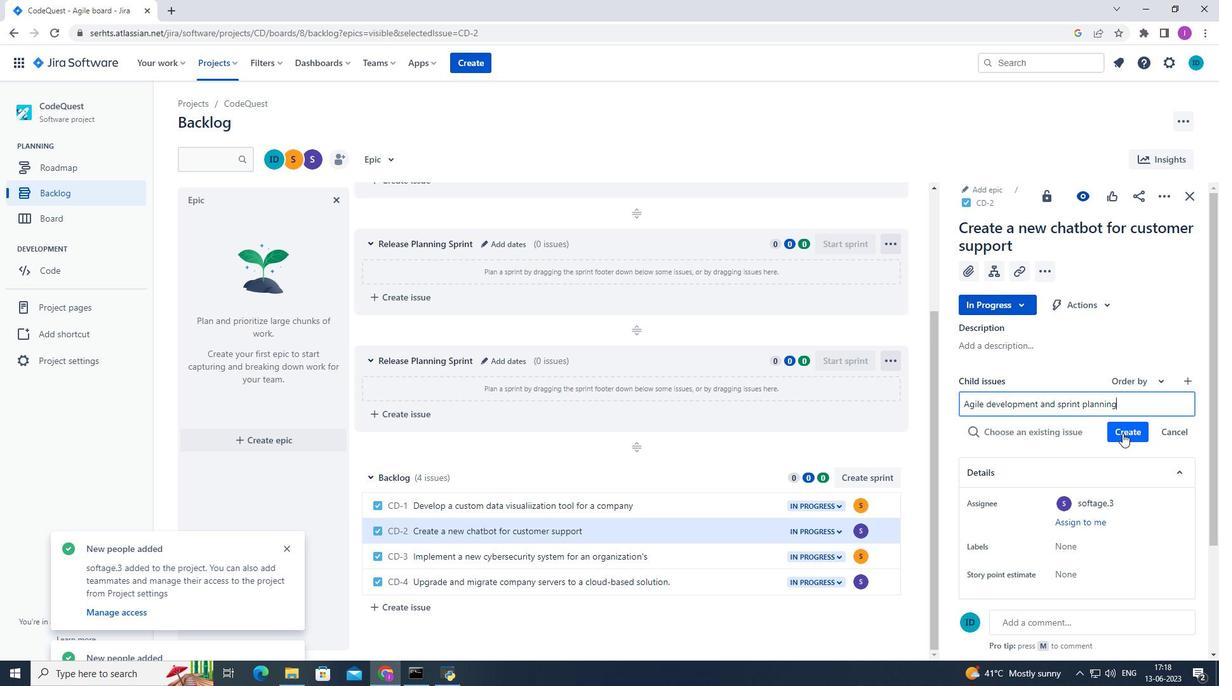 
Action: Mouse moved to (1137, 411)
Screenshot: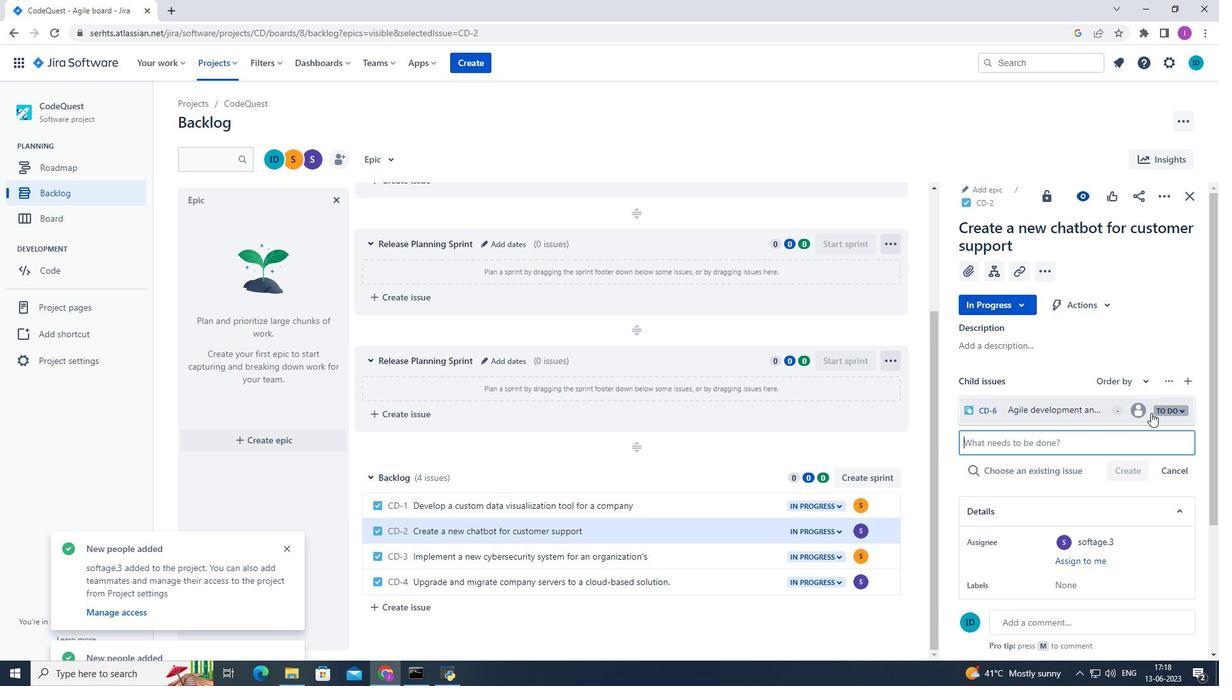 
Action: Mouse pressed left at (1137, 411)
Screenshot: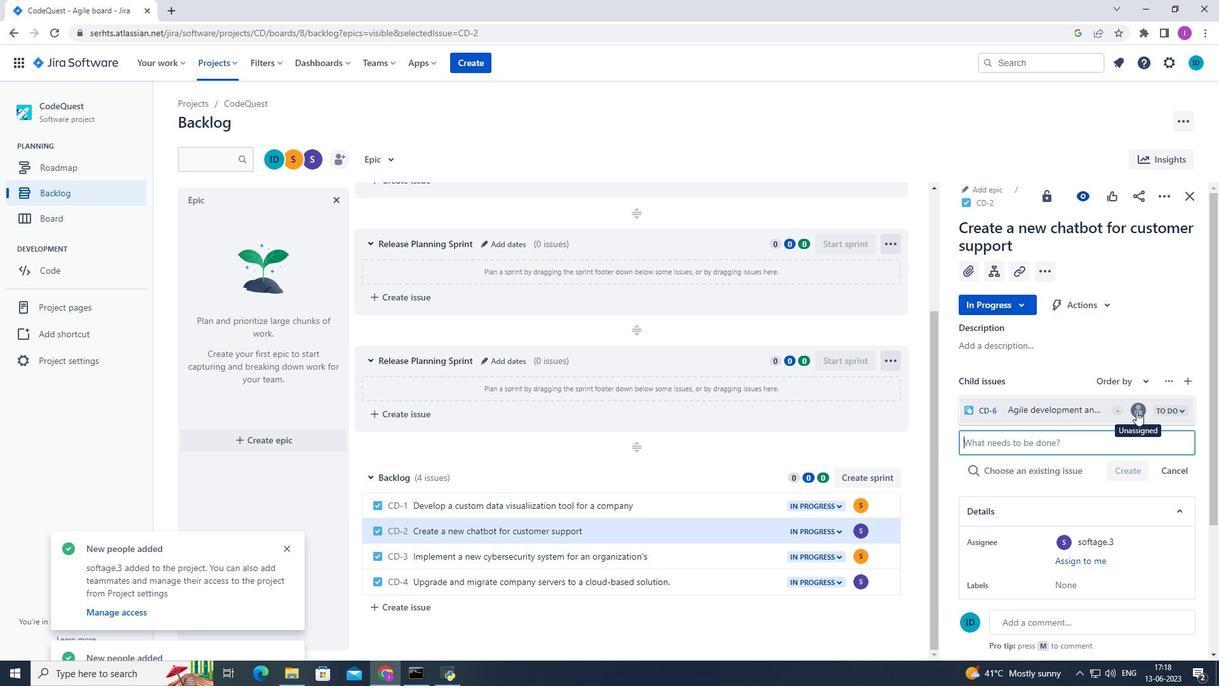
Action: Mouse moved to (1044, 481)
Screenshot: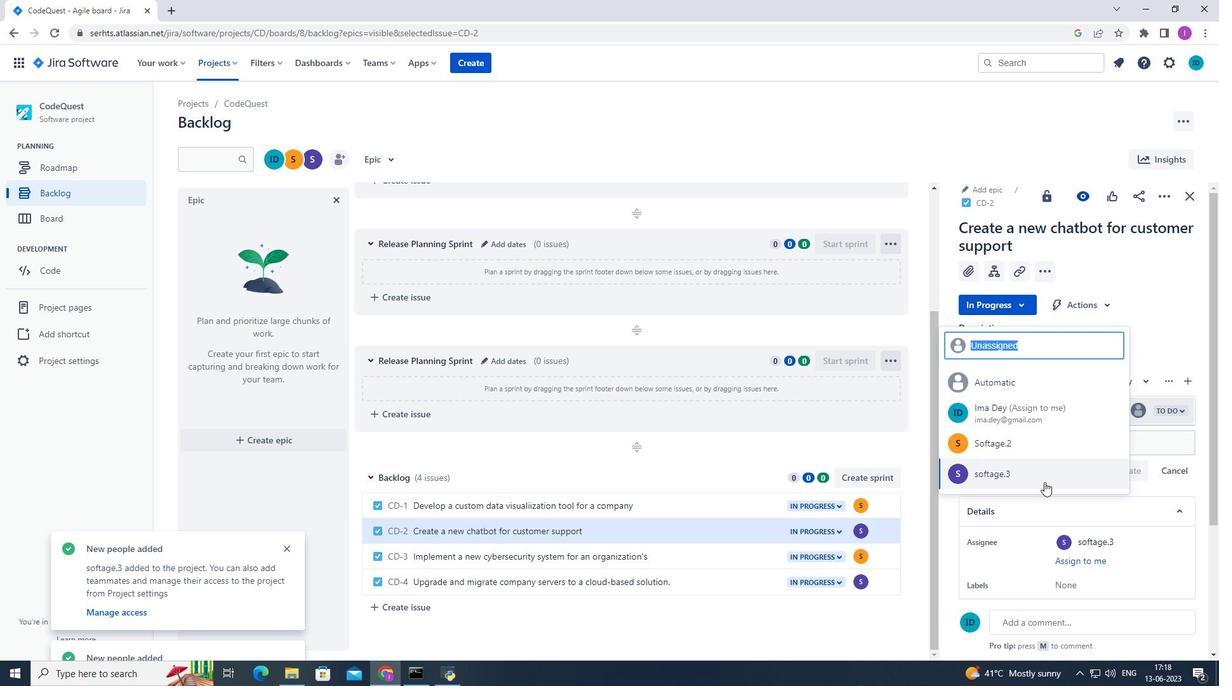 
Action: Mouse pressed left at (1044, 481)
Screenshot: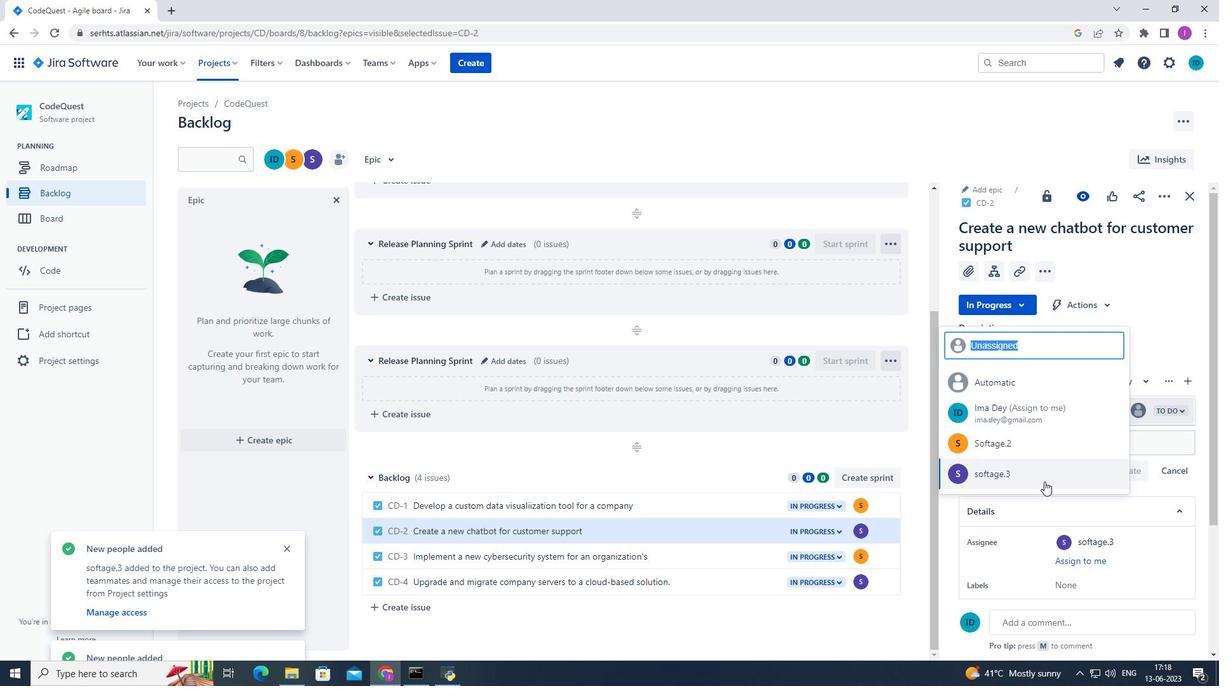 
Action: Mouse moved to (245, 266)
Screenshot: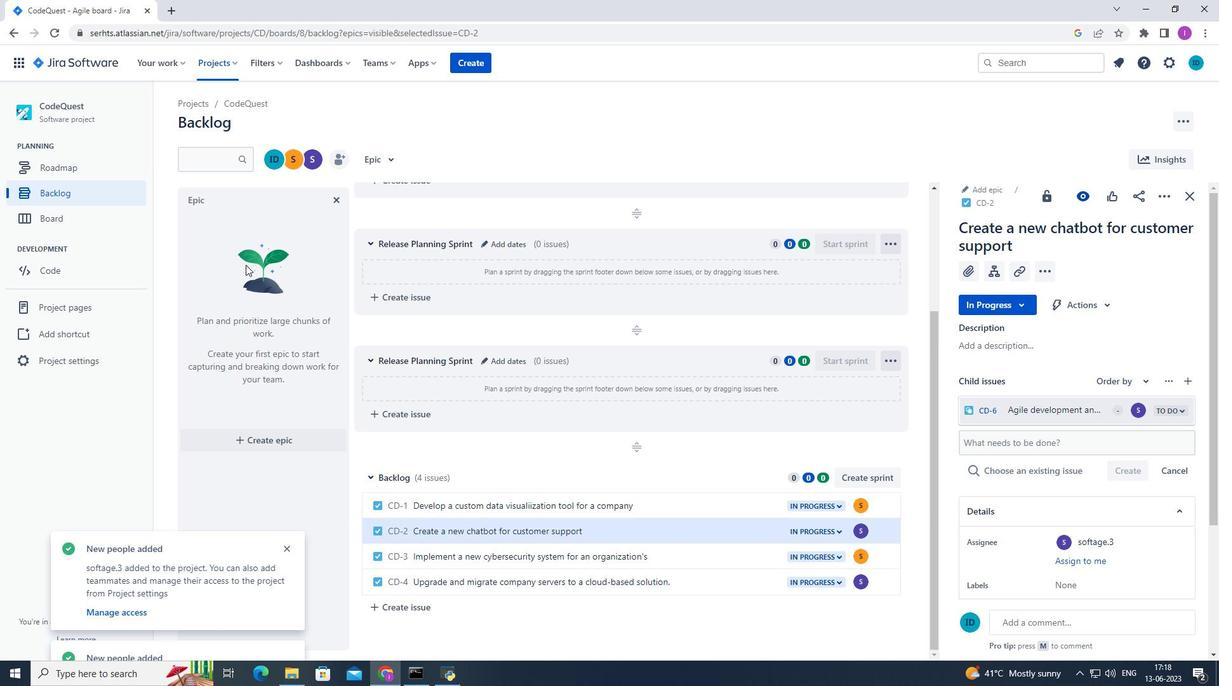 
